 Task: Find connections with filter location Roeselare with filter topic #Jobpostingwith filter profile language Spanish with filter current company Kohler Co. with filter school SRM University (Sri Ramaswamy Memorial University) with filter industry Desktop Computing Software Products with filter service category AnimationArchitecture with filter keywords title Esthetician
Action: Mouse moved to (656, 131)
Screenshot: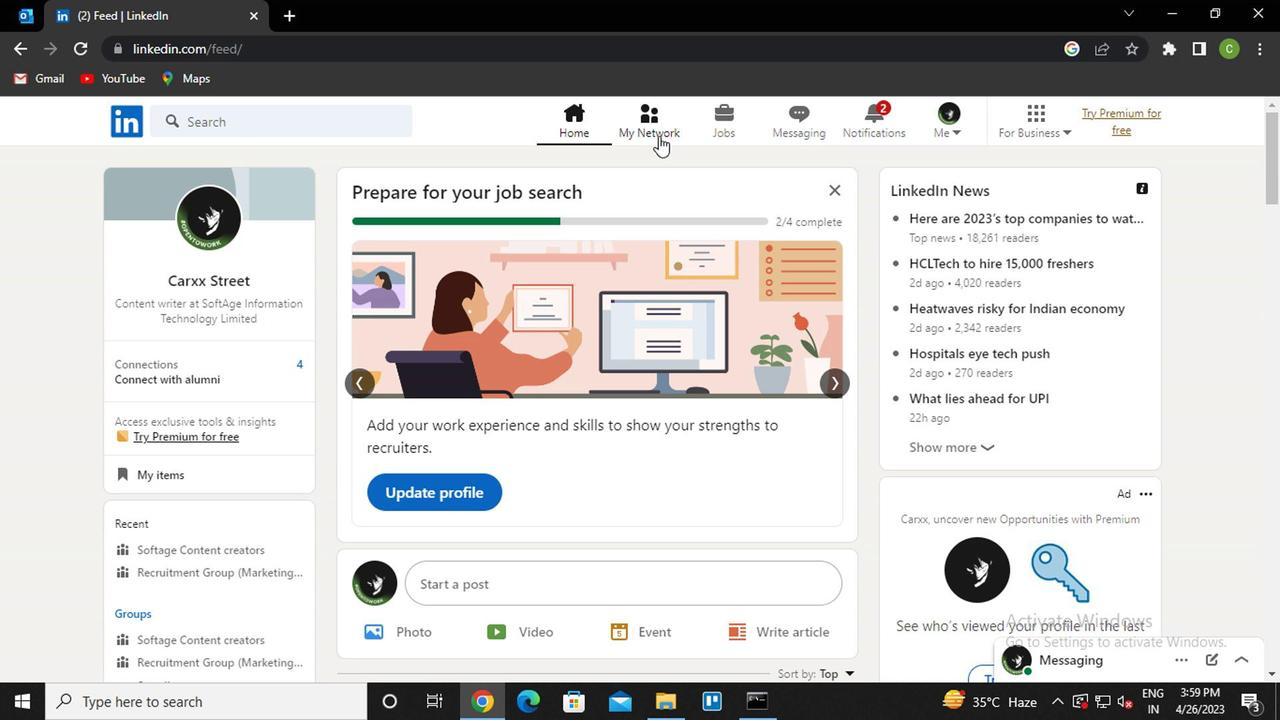 
Action: Mouse pressed left at (656, 131)
Screenshot: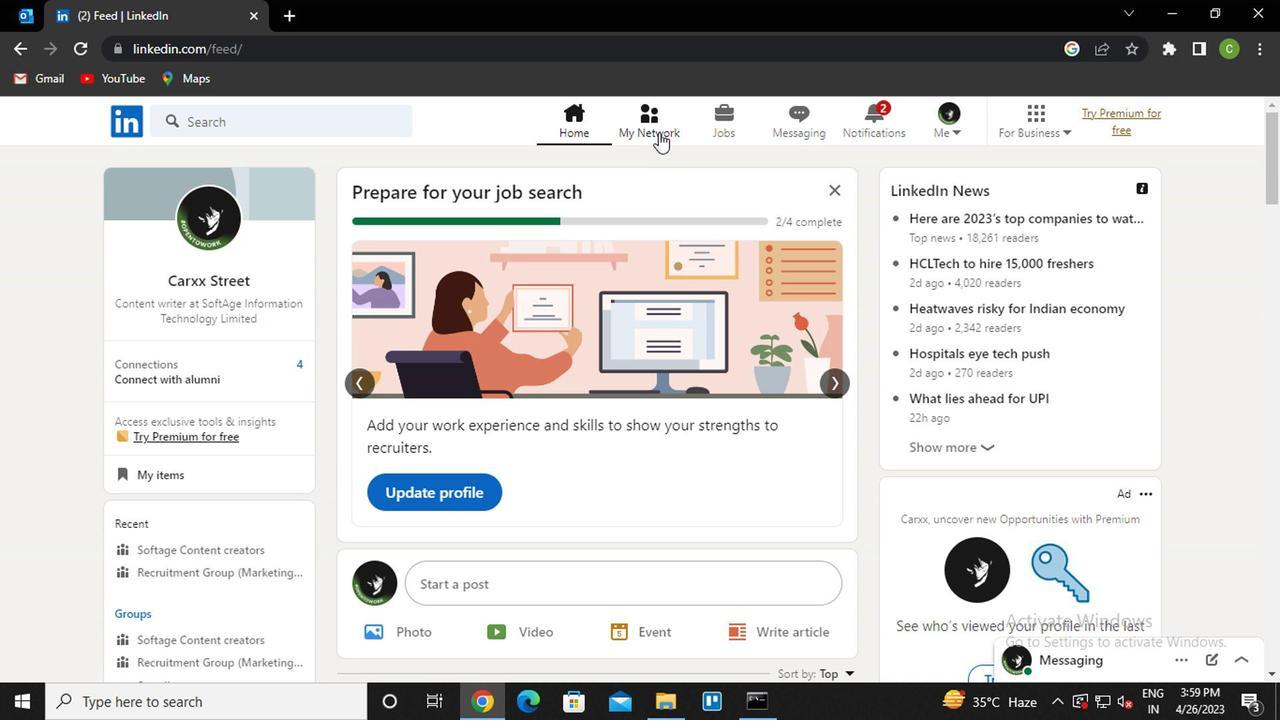 
Action: Mouse moved to (273, 226)
Screenshot: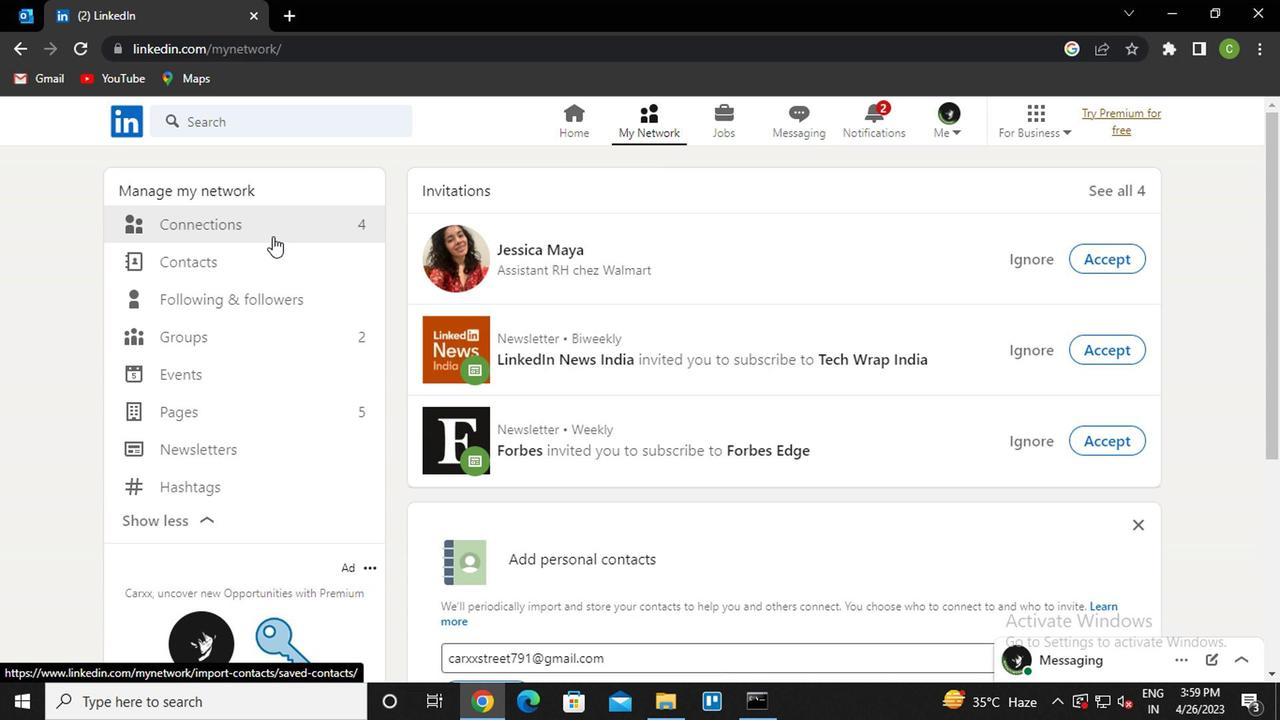 
Action: Mouse pressed left at (273, 226)
Screenshot: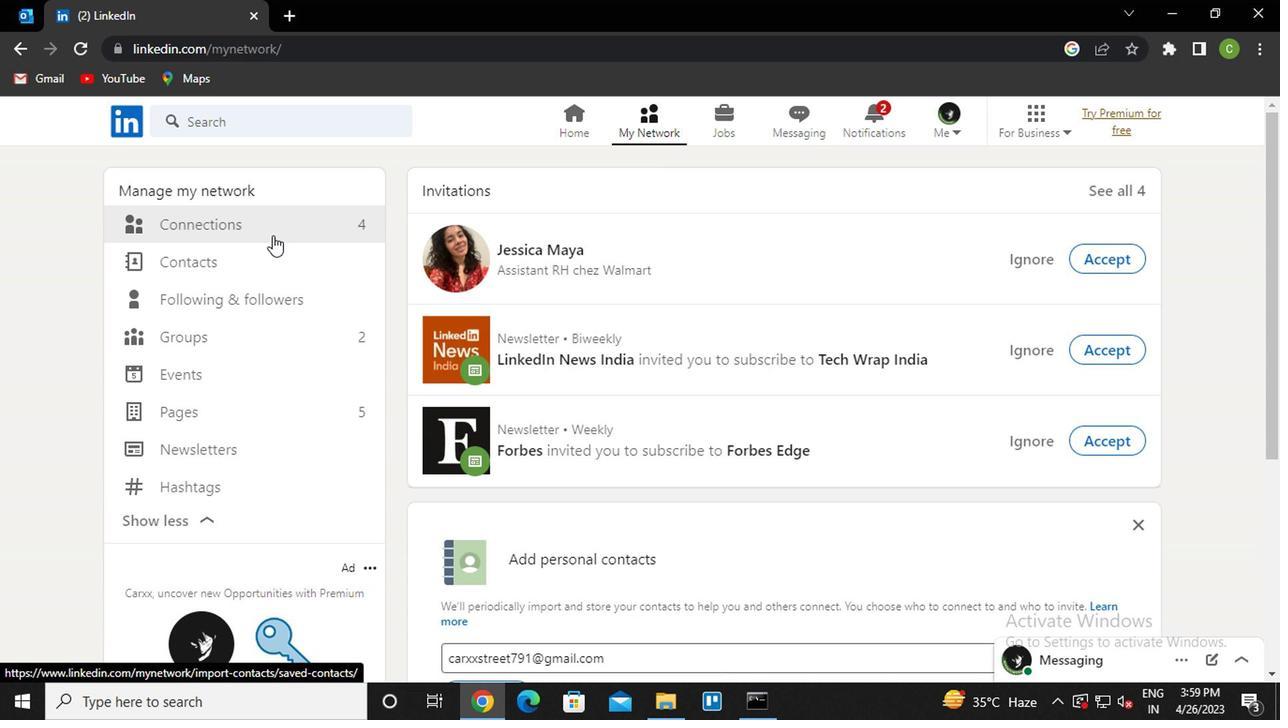 
Action: Mouse moved to (784, 227)
Screenshot: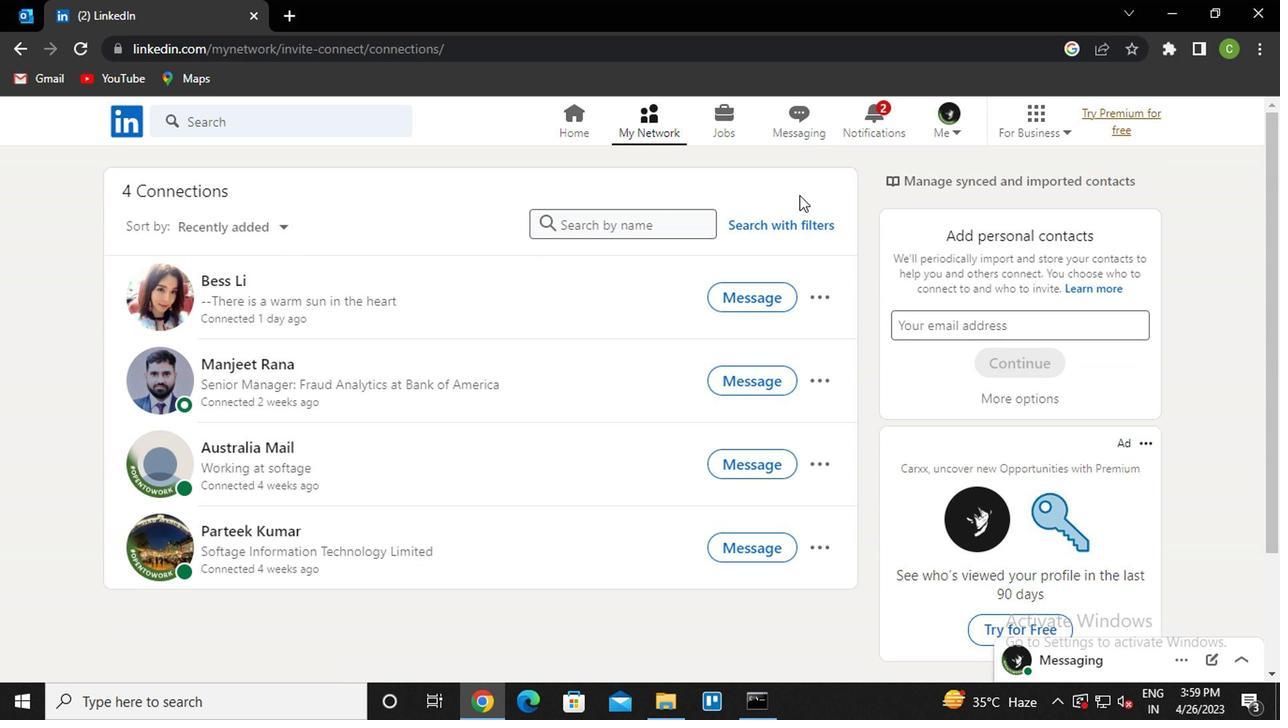 
Action: Mouse pressed left at (784, 227)
Screenshot: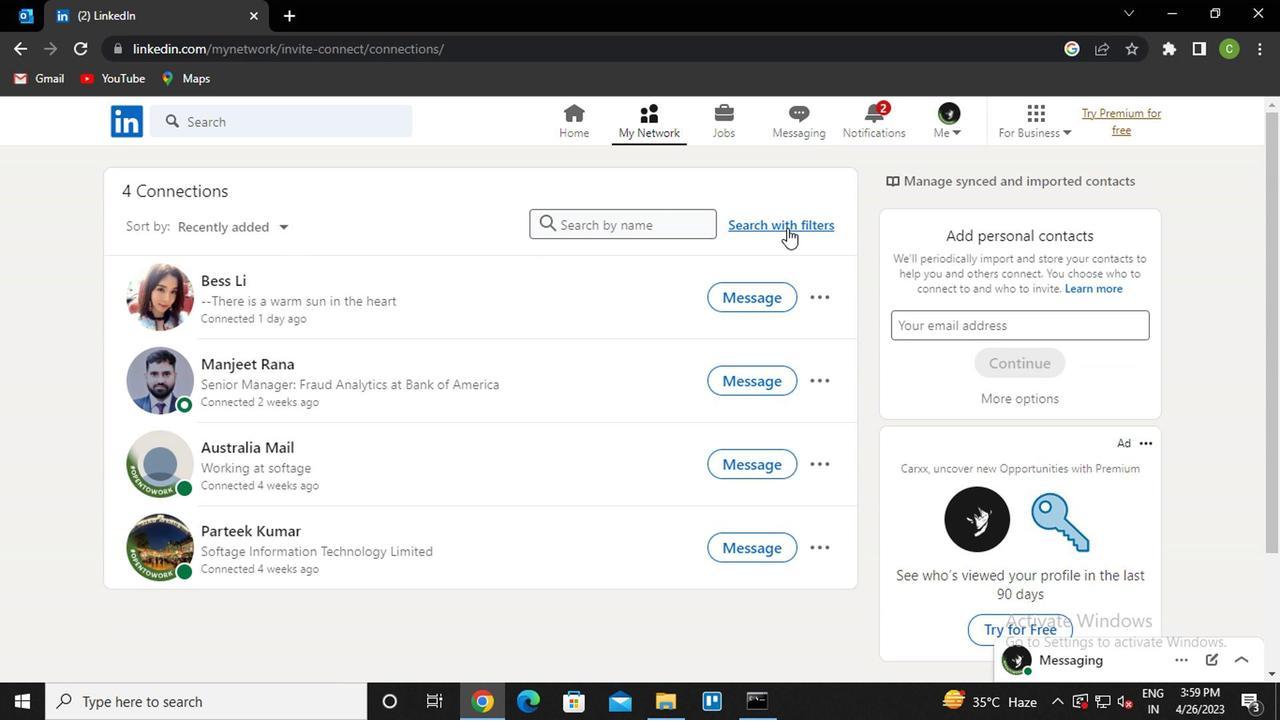
Action: Mouse moved to (628, 174)
Screenshot: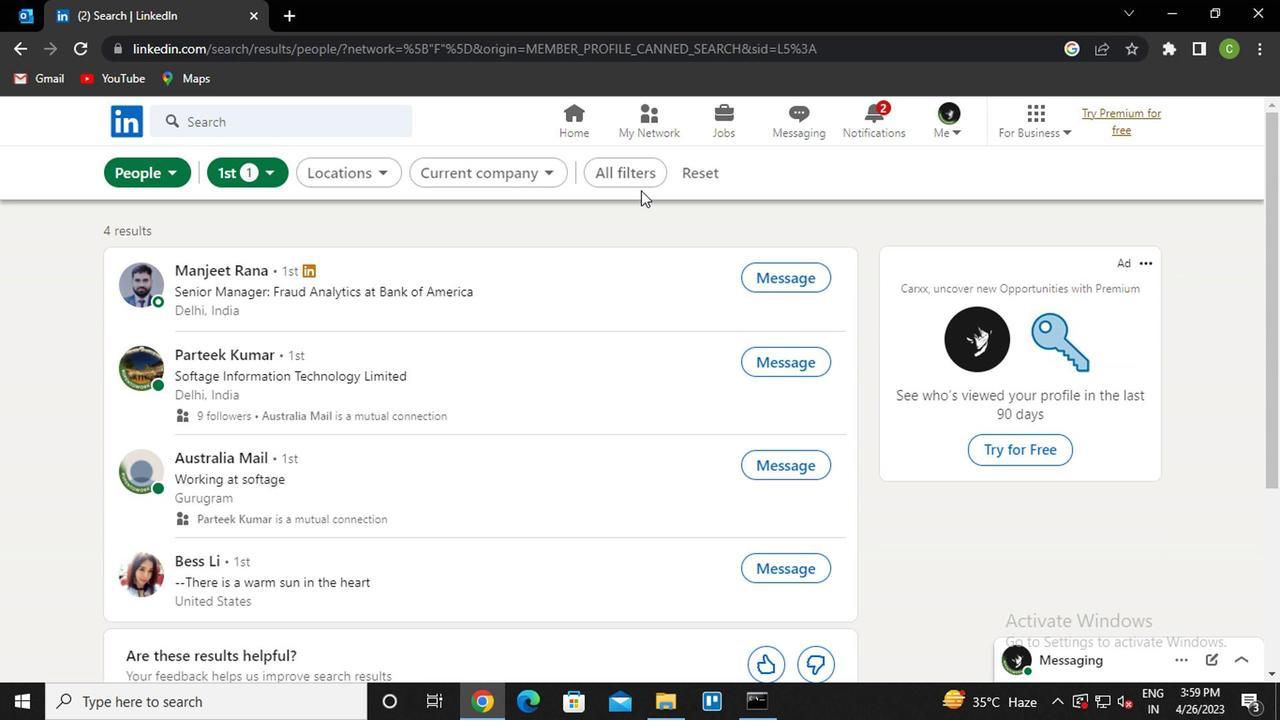 
Action: Mouse pressed left at (628, 174)
Screenshot: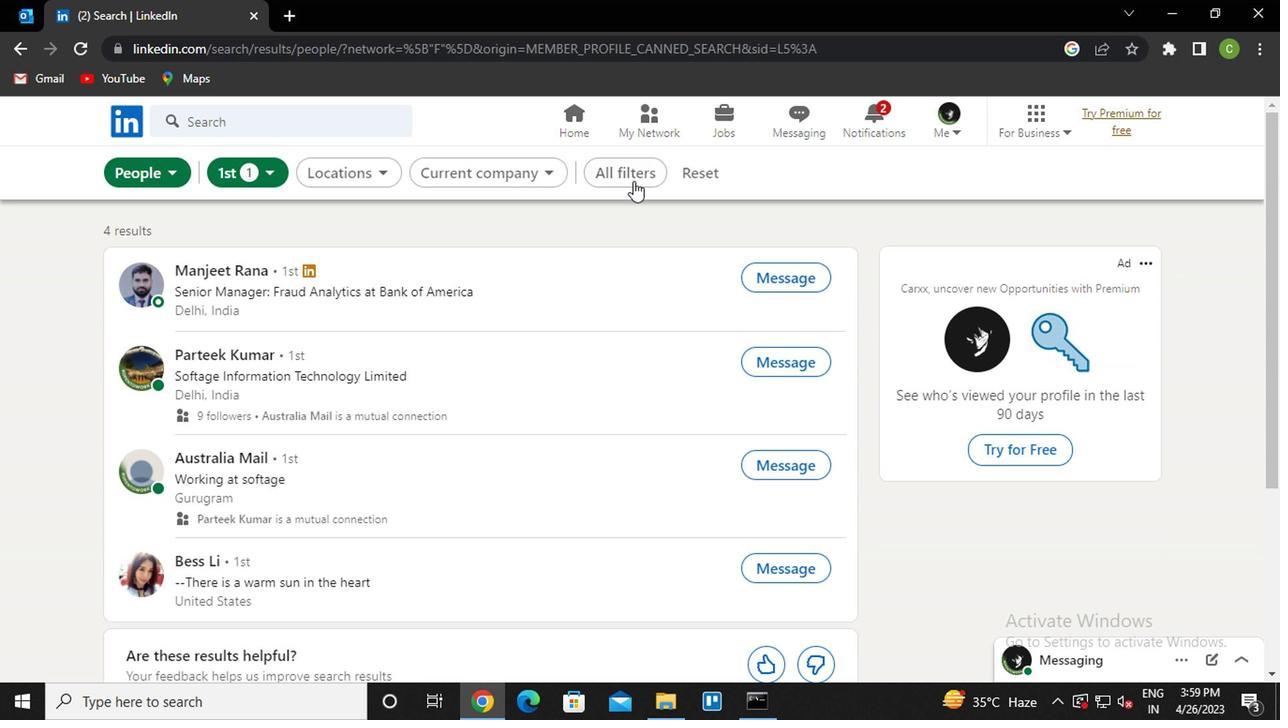 
Action: Mouse moved to (962, 428)
Screenshot: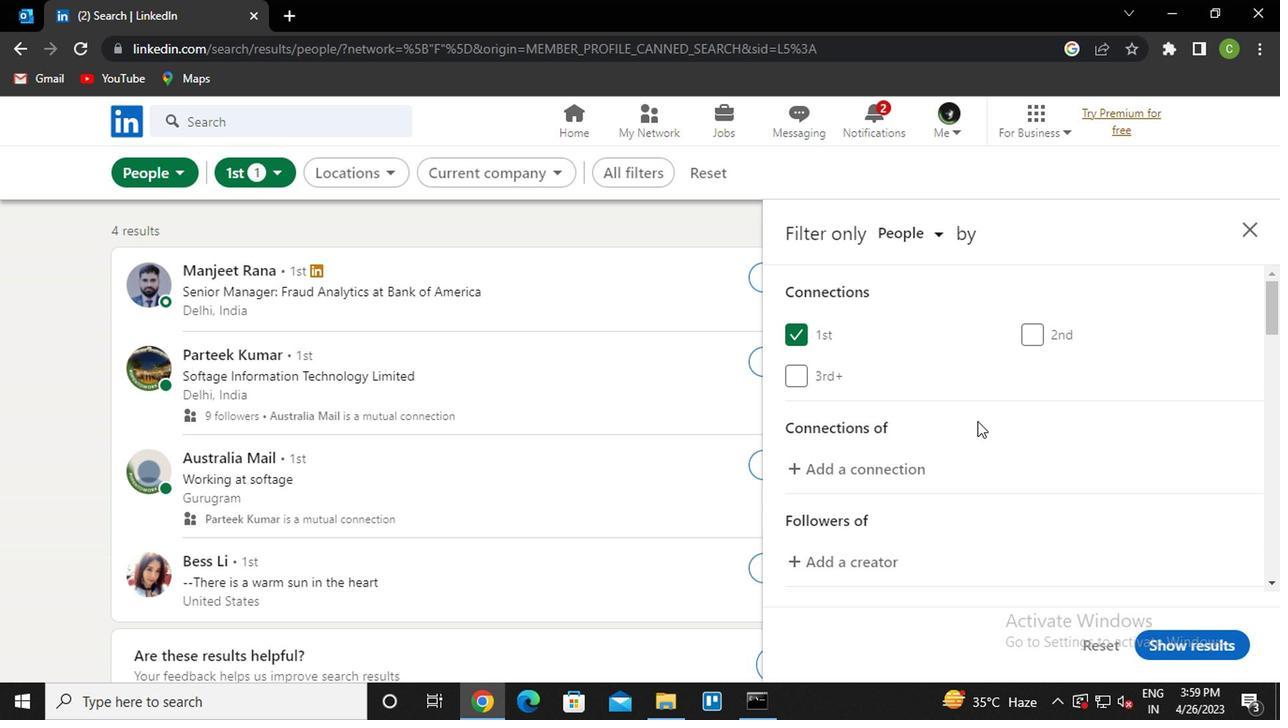 
Action: Mouse scrolled (962, 428) with delta (0, 0)
Screenshot: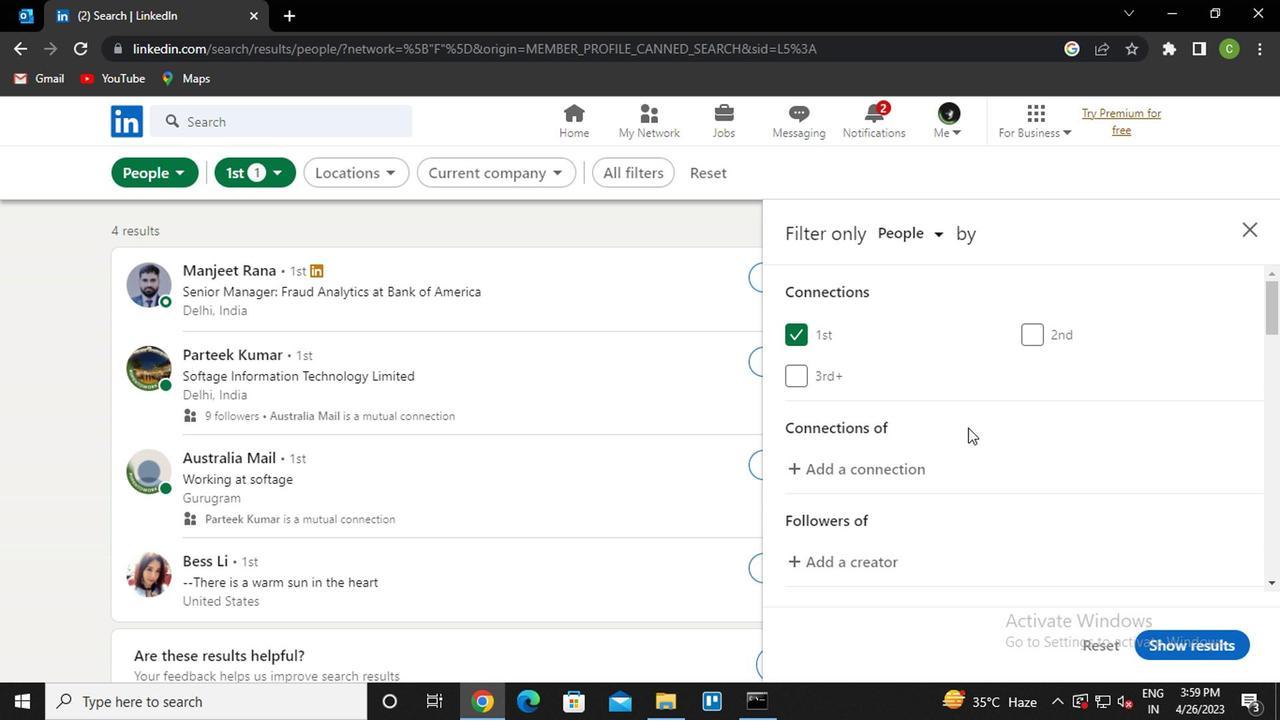 
Action: Mouse scrolled (962, 428) with delta (0, 0)
Screenshot: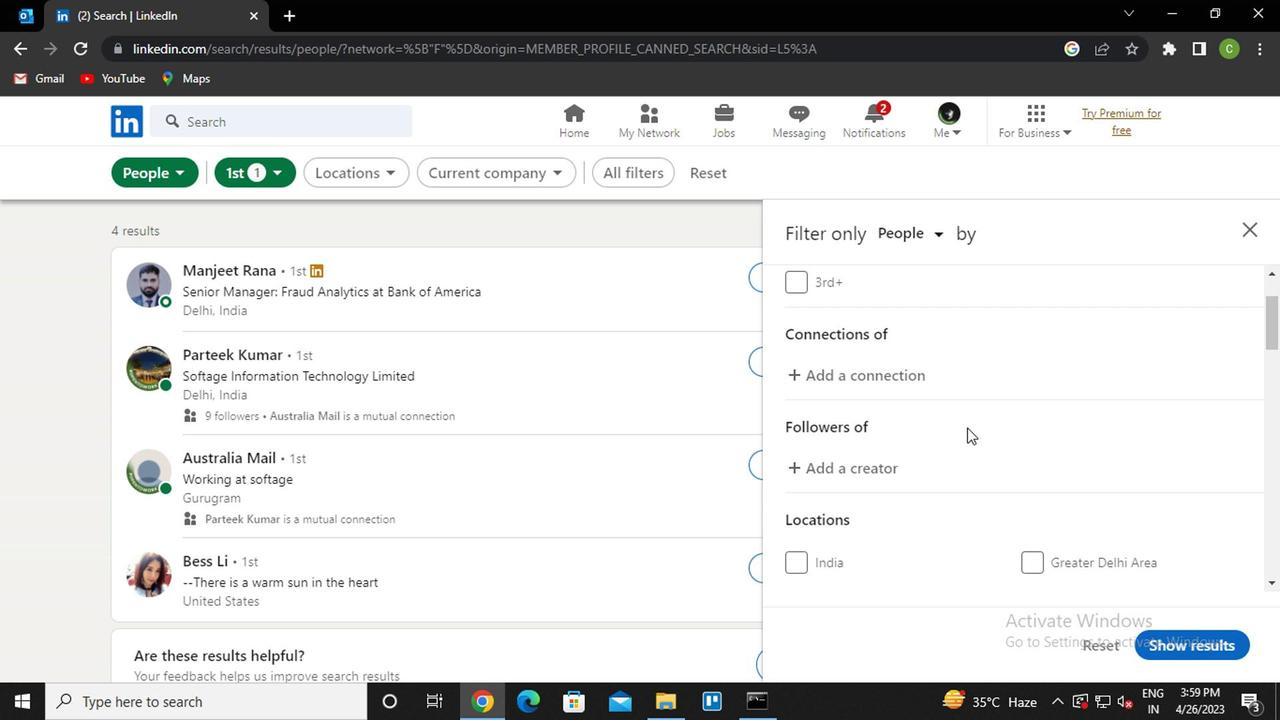 
Action: Mouse moved to (958, 446)
Screenshot: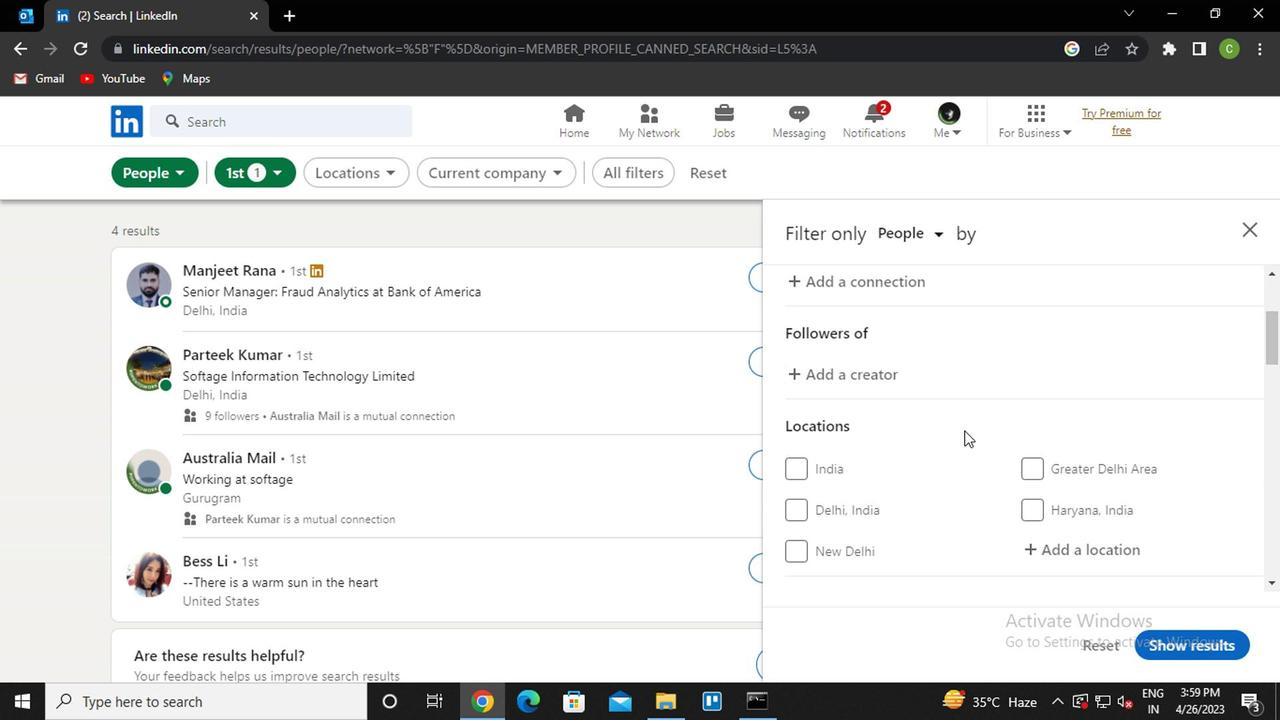 
Action: Mouse scrolled (958, 446) with delta (0, 0)
Screenshot: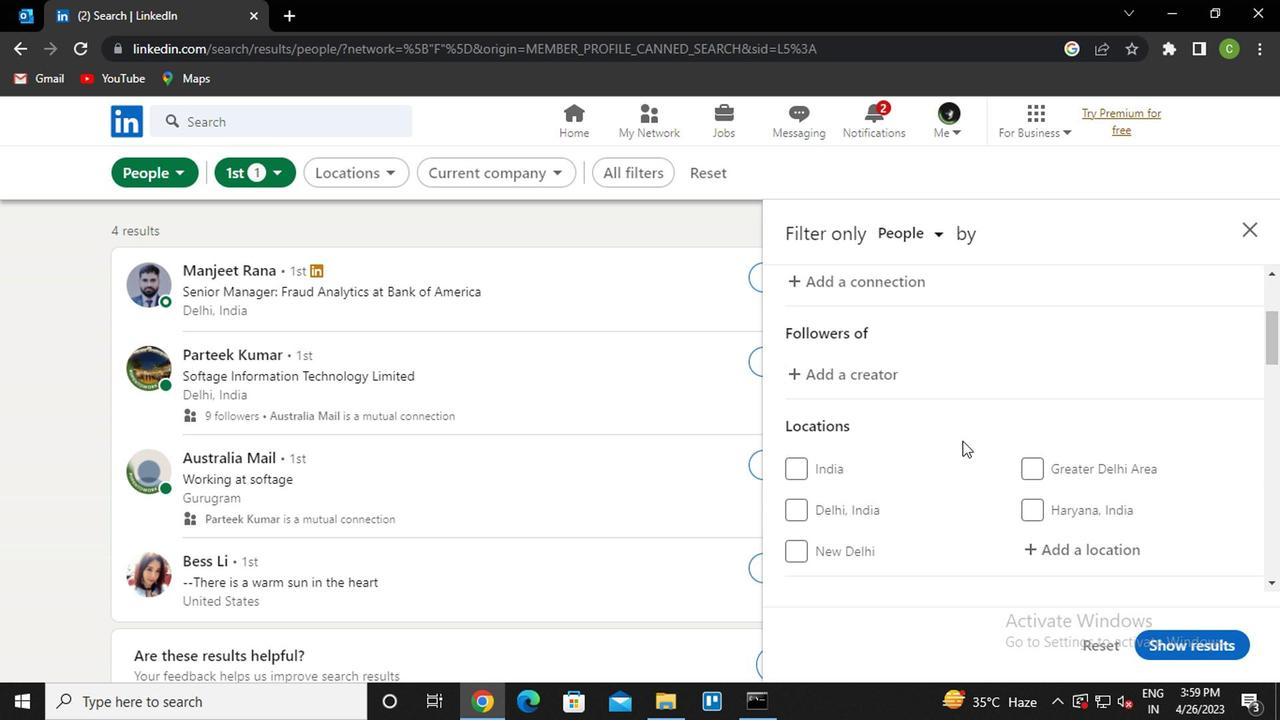 
Action: Mouse moved to (1049, 460)
Screenshot: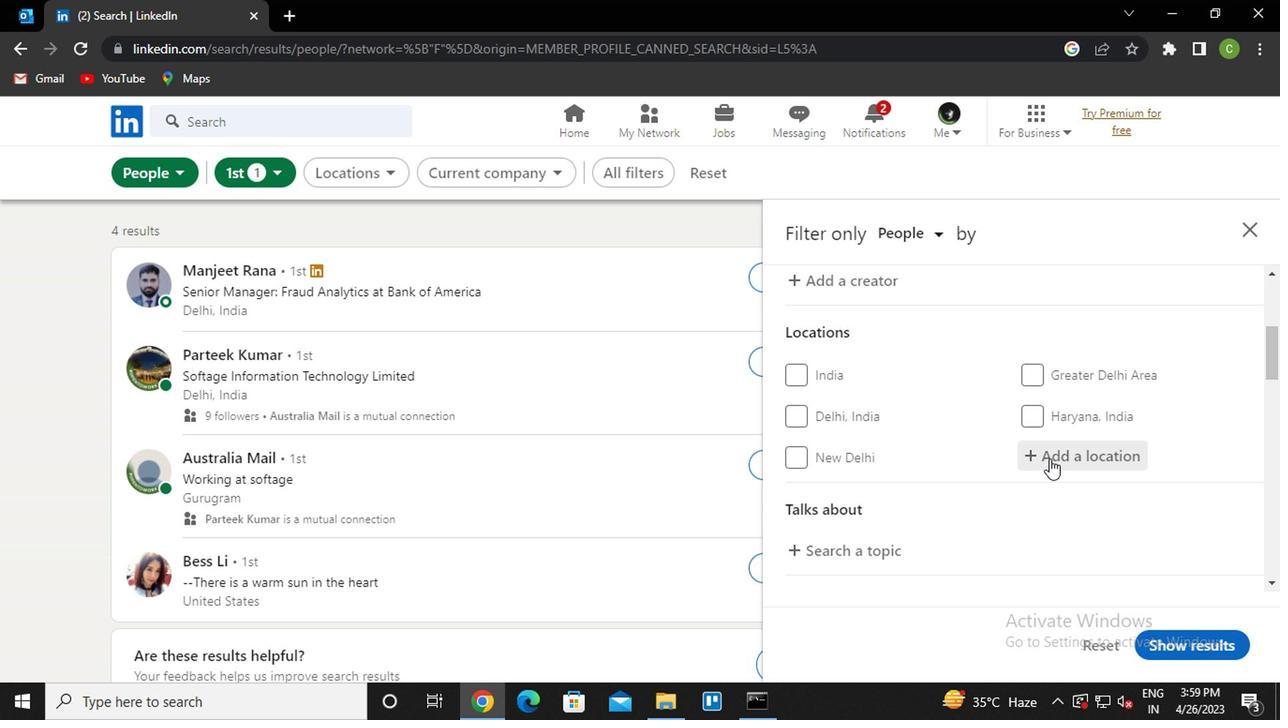 
Action: Mouse pressed left at (1049, 460)
Screenshot: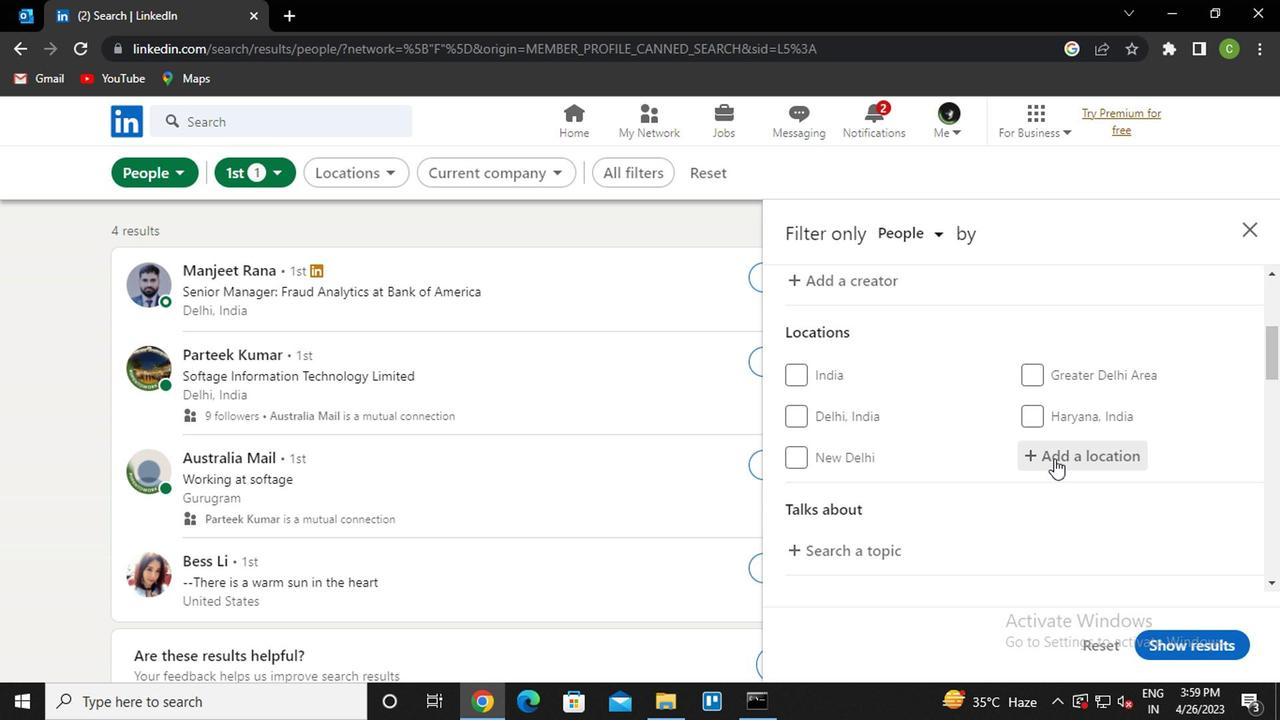 
Action: Key pressed <Key.caps_lock><Key.caps_lock>r<Key.caps_lock>oese<Key.down><Key.enter>
Screenshot: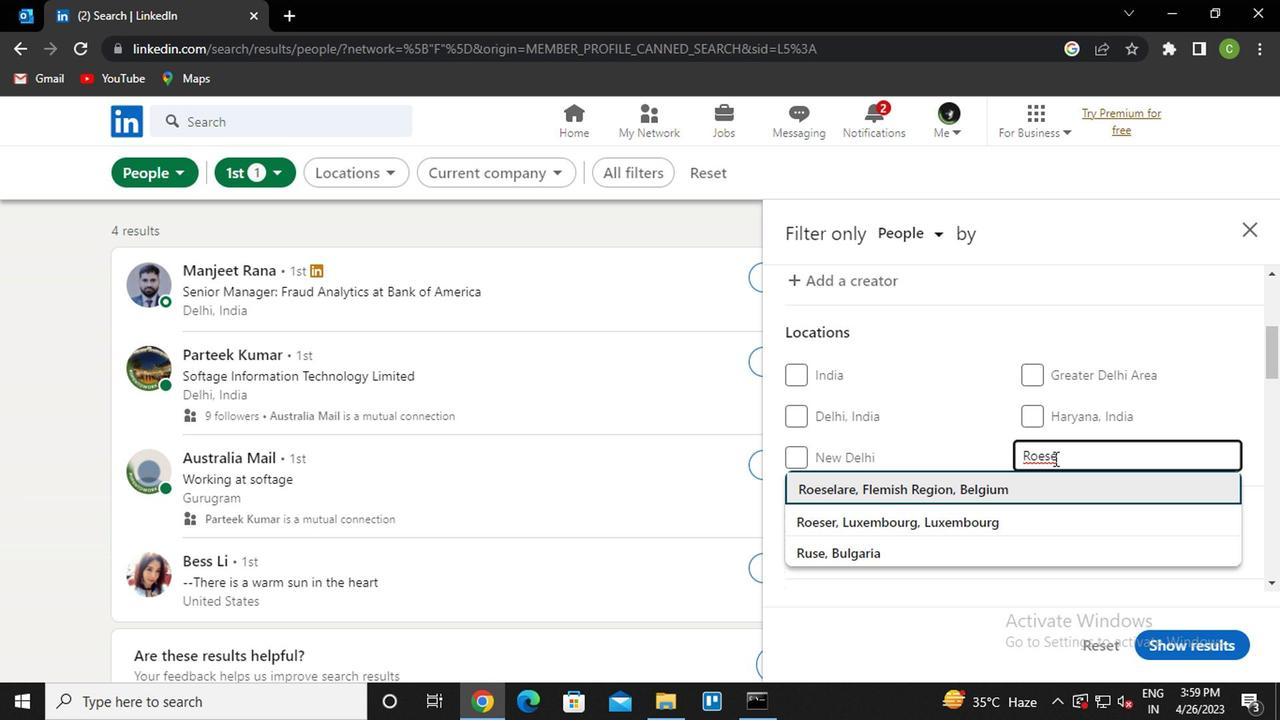 
Action: Mouse moved to (1034, 469)
Screenshot: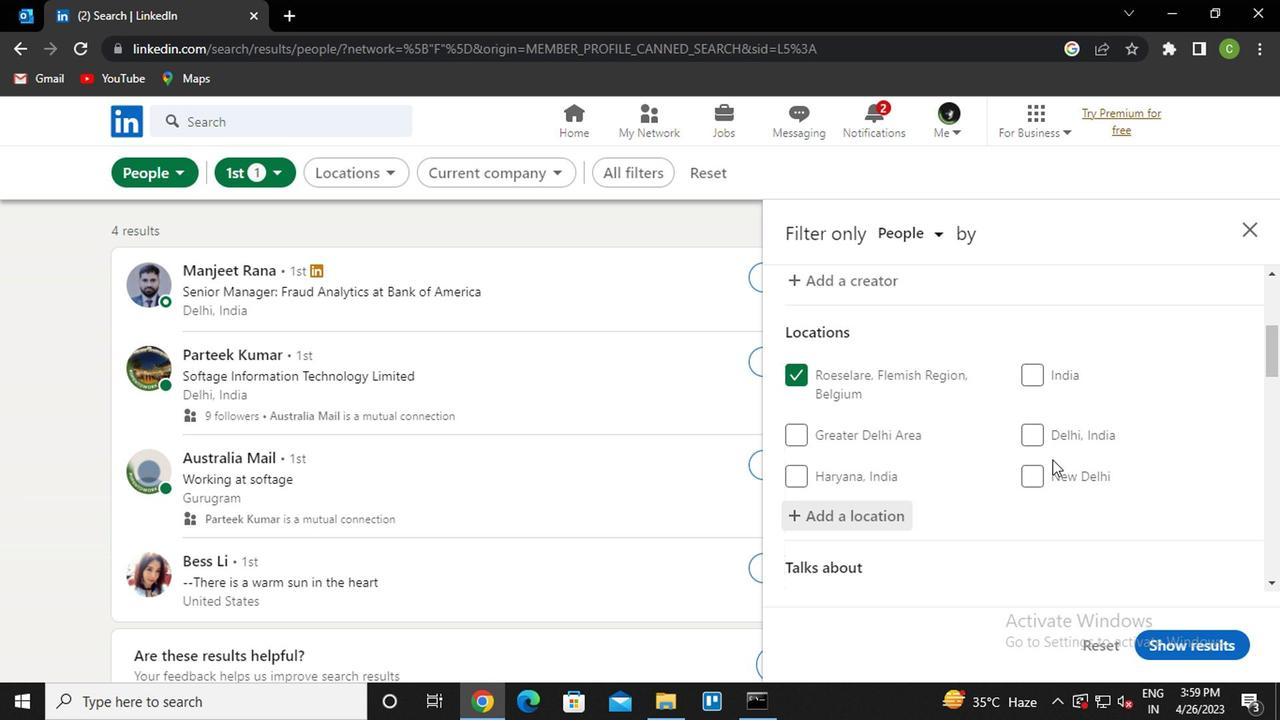 
Action: Mouse scrolled (1034, 468) with delta (0, 0)
Screenshot: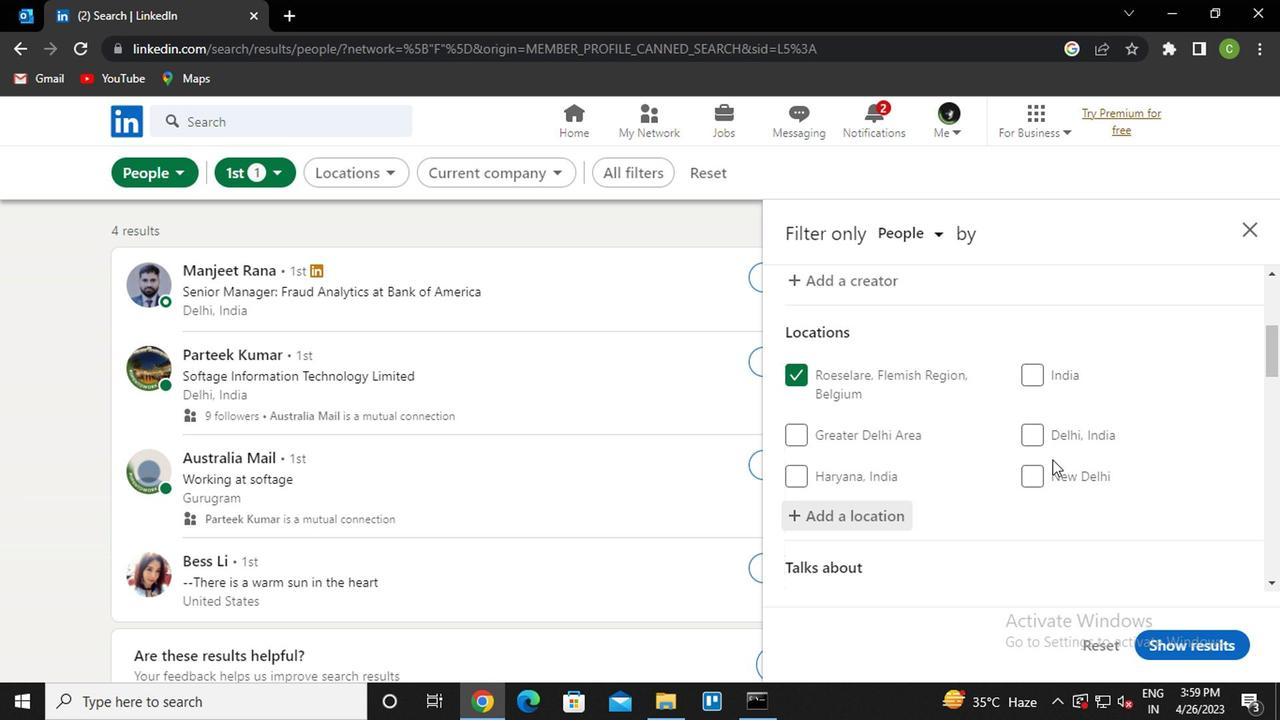 
Action: Mouse scrolled (1034, 468) with delta (0, 0)
Screenshot: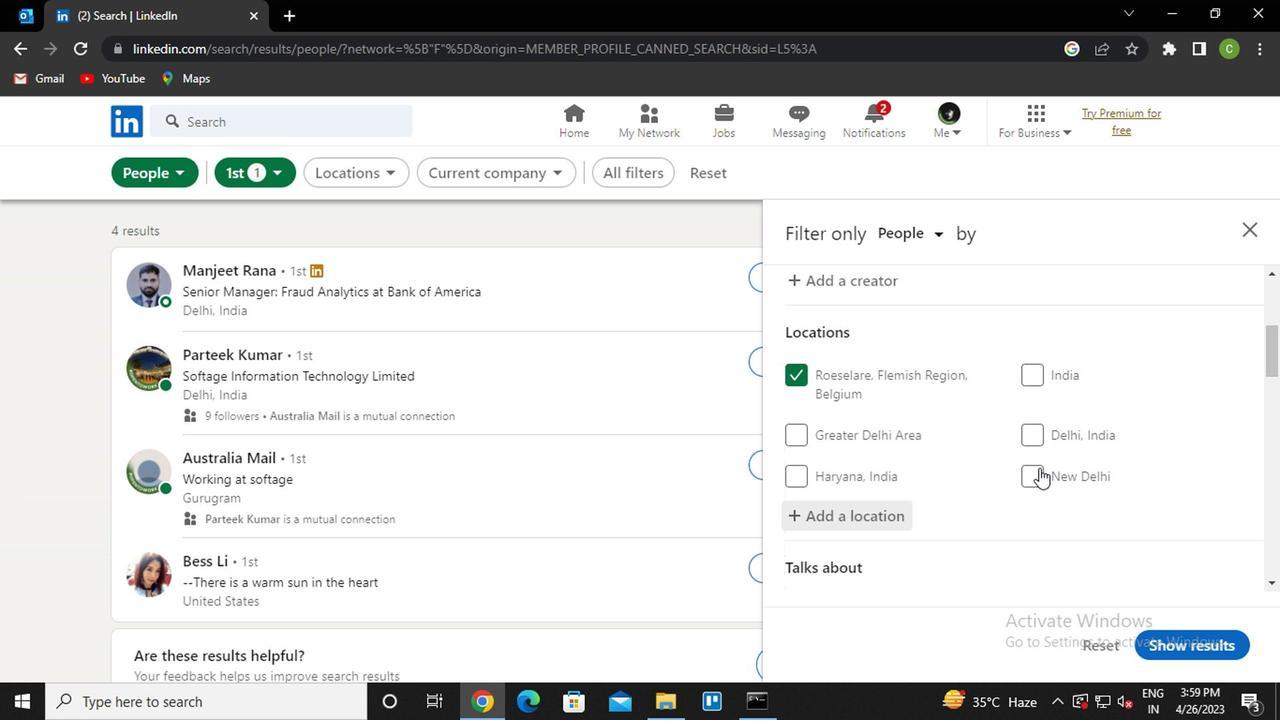 
Action: Mouse moved to (837, 430)
Screenshot: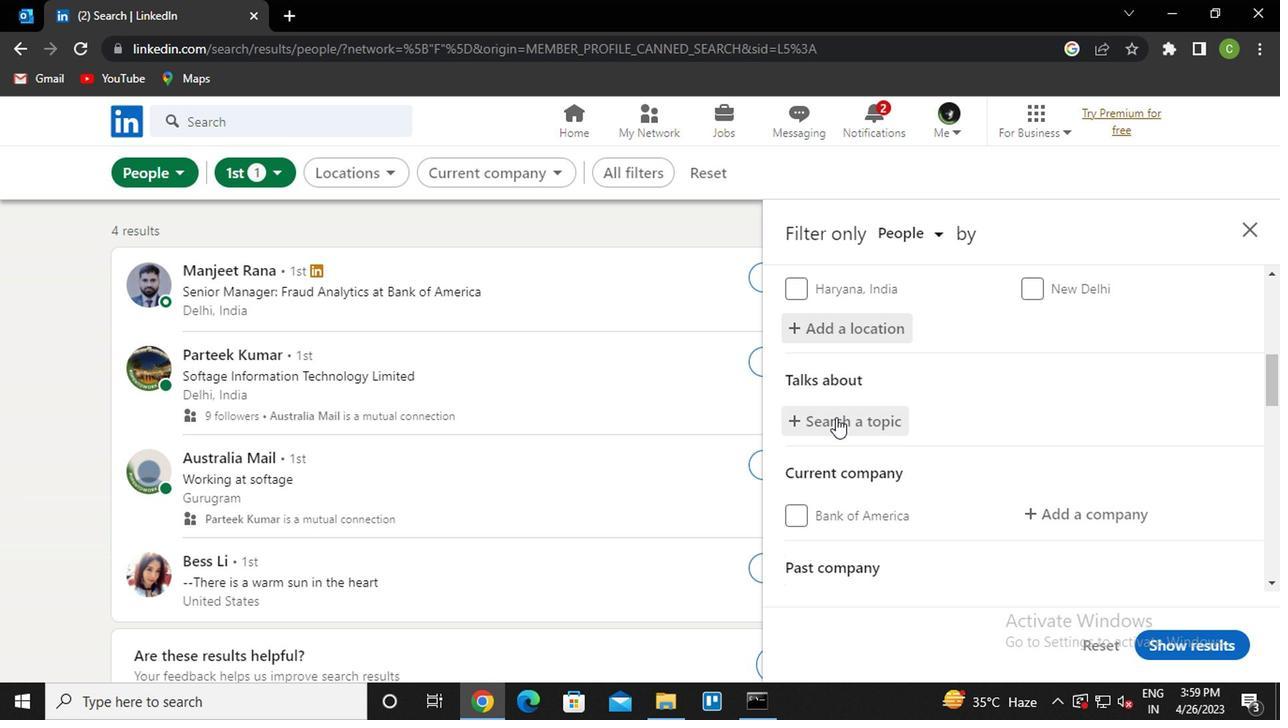 
Action: Mouse pressed left at (837, 430)
Screenshot: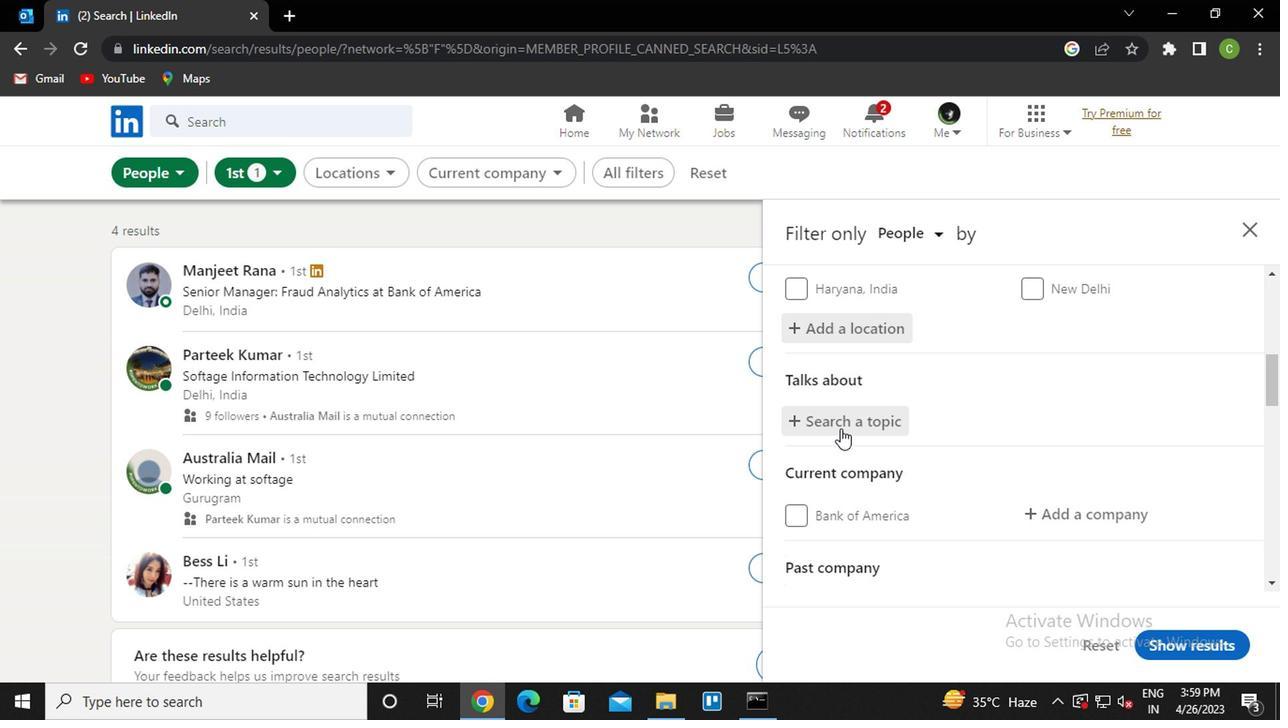 
Action: Key pressed jobposting<Key.down><Key.enter>
Screenshot: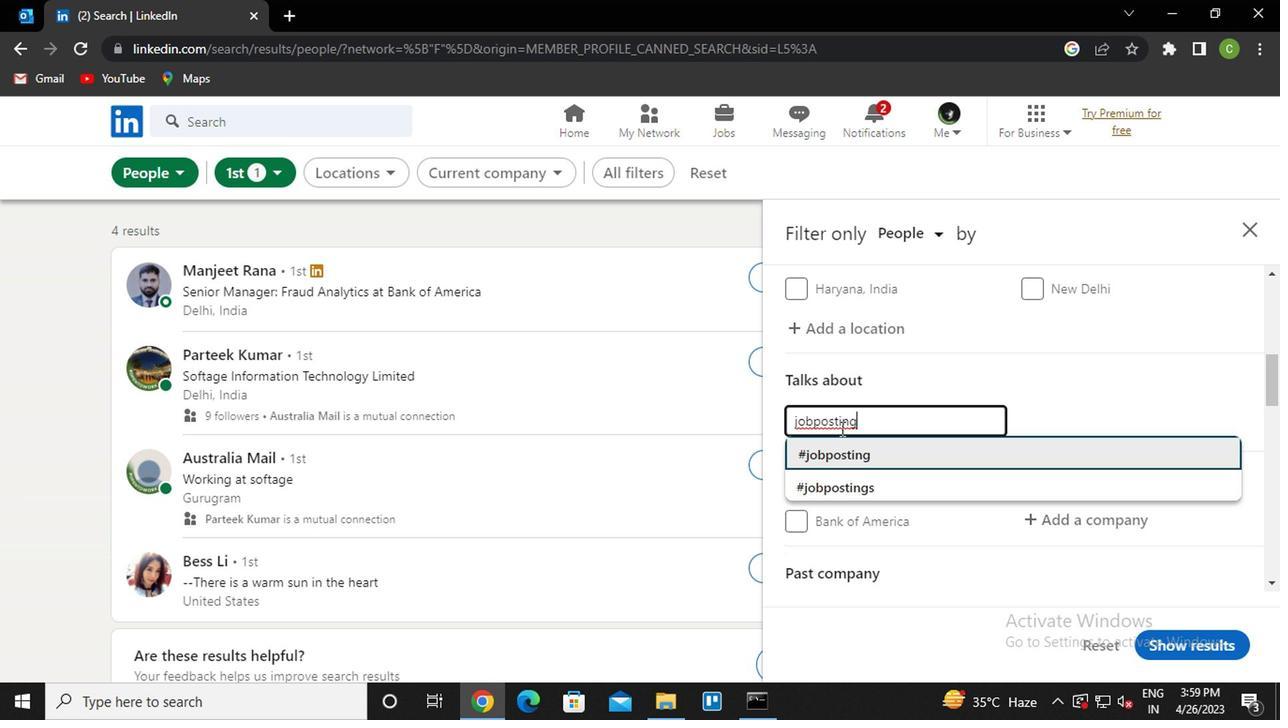 
Action: Mouse moved to (920, 396)
Screenshot: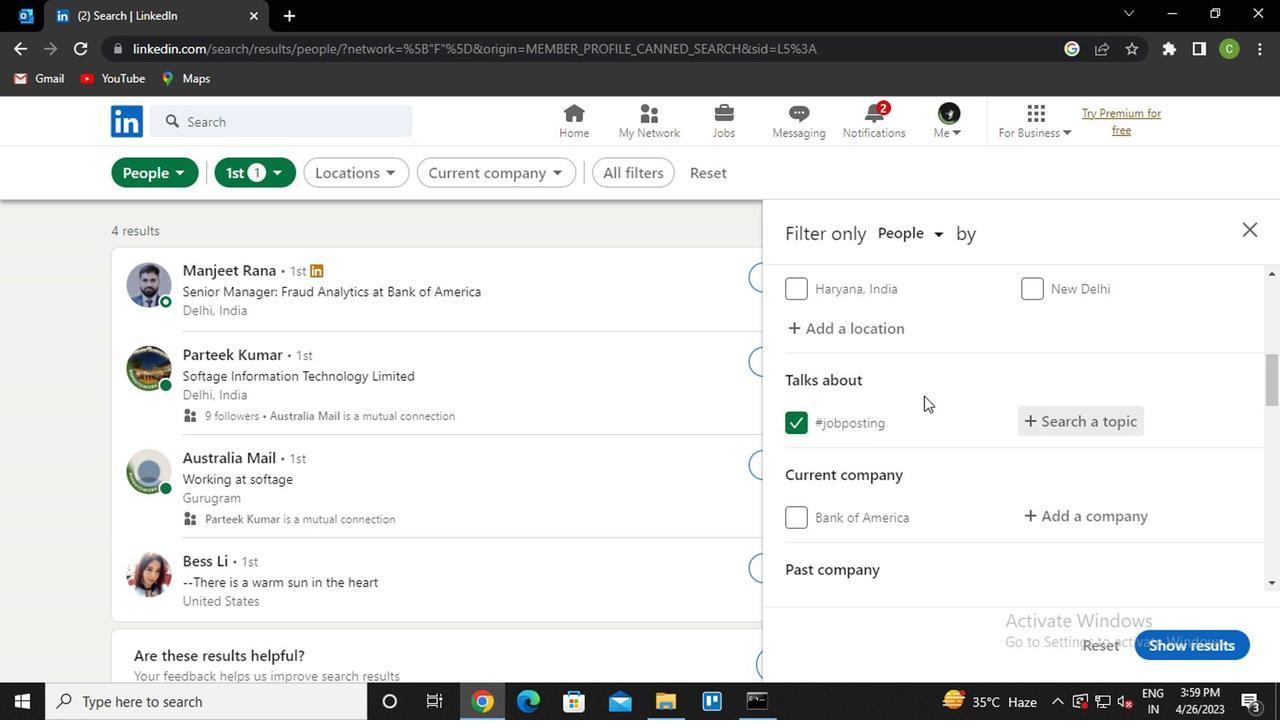 
Action: Mouse scrolled (920, 396) with delta (0, 0)
Screenshot: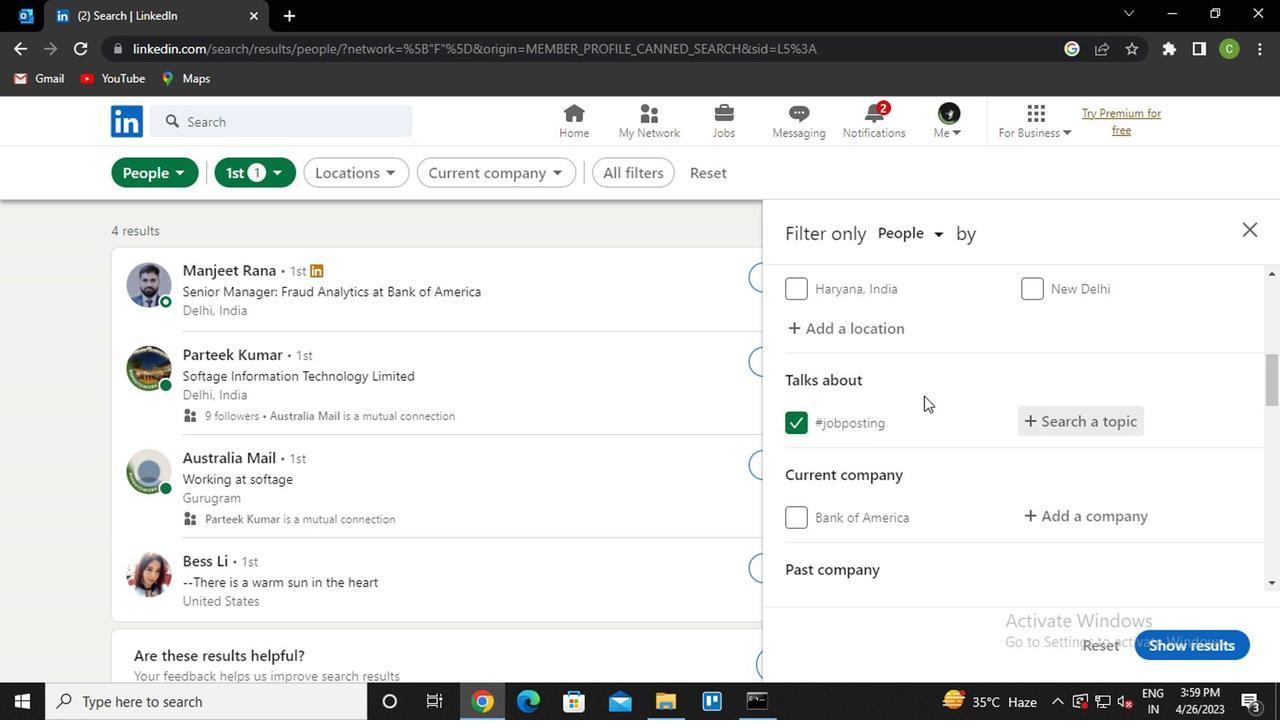
Action: Mouse moved to (1068, 428)
Screenshot: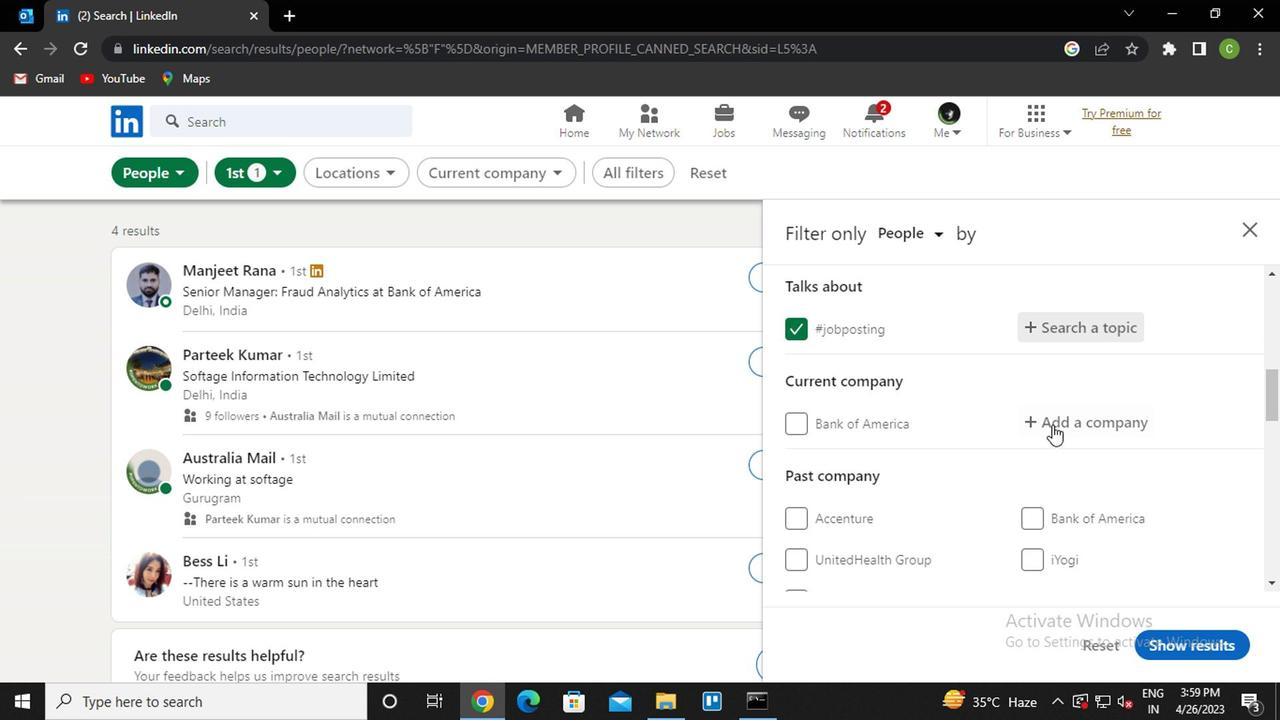 
Action: Mouse pressed left at (1068, 428)
Screenshot: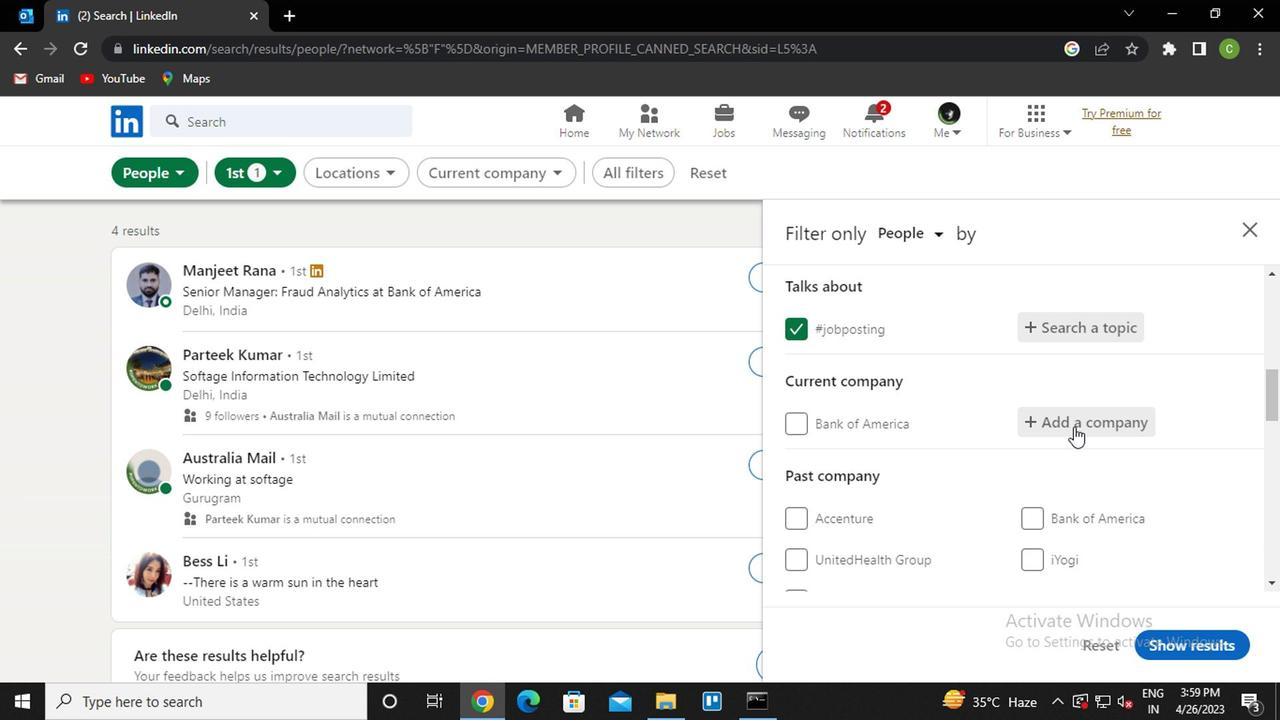
Action: Mouse moved to (988, 506)
Screenshot: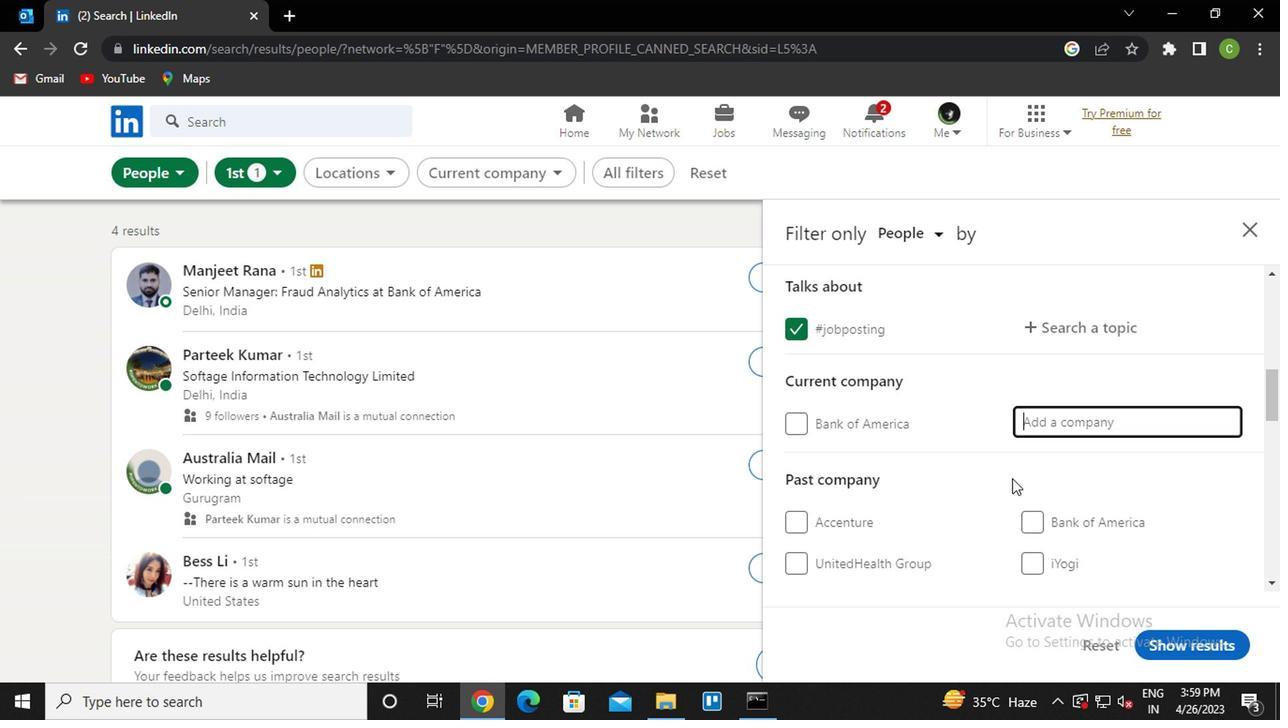 
Action: Key pressed <Key.caps_lock>k<Key.caps_lock>ohler<Key.down><Key.enter>
Screenshot: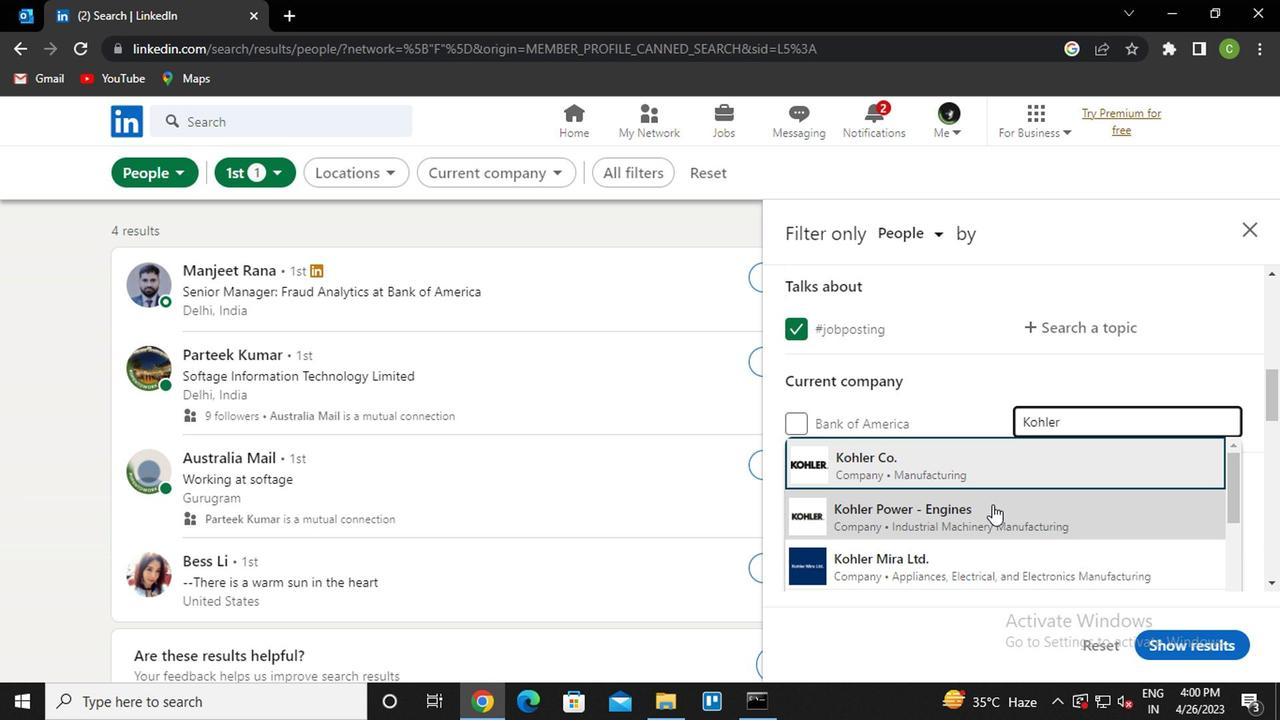 
Action: Mouse moved to (993, 487)
Screenshot: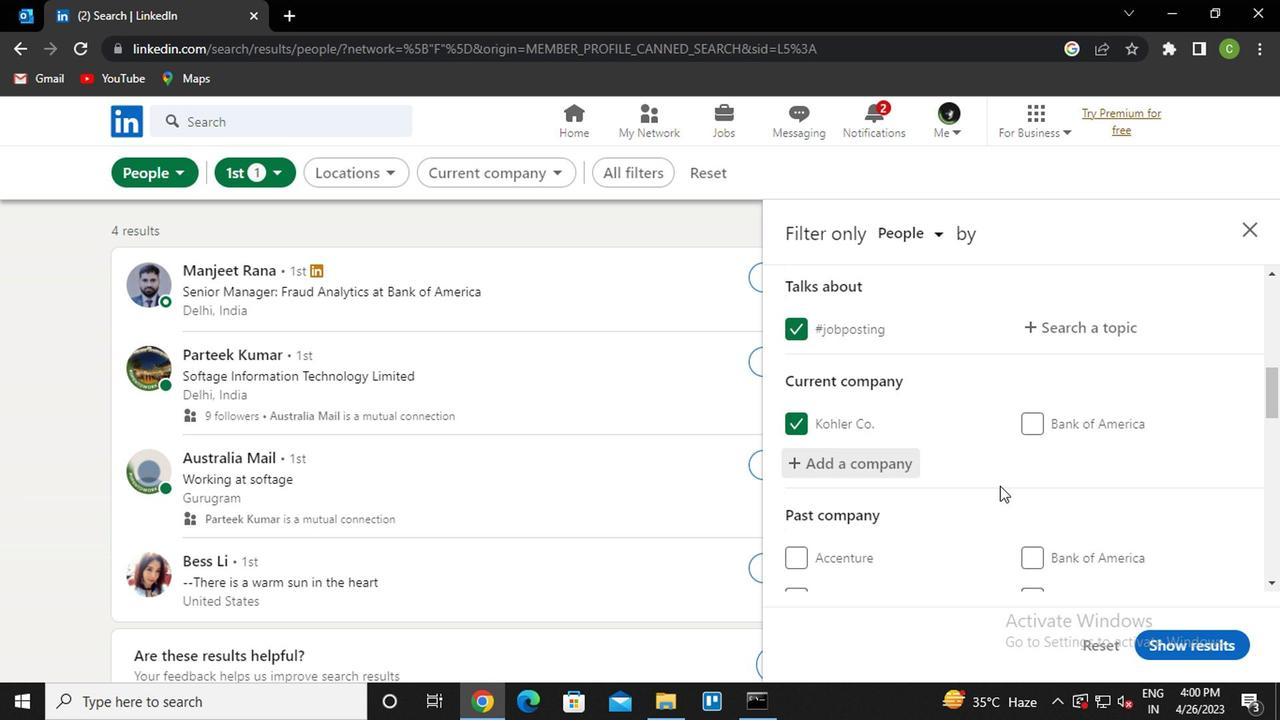 
Action: Mouse scrolled (993, 486) with delta (0, 0)
Screenshot: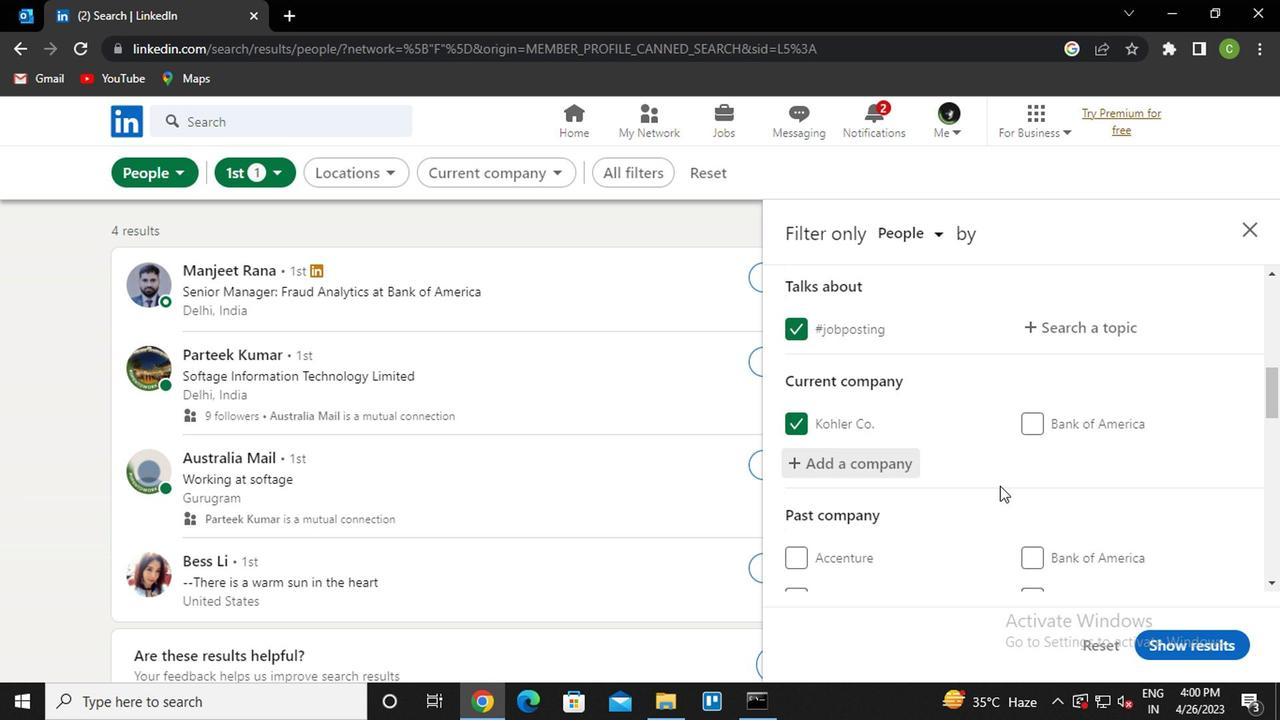 
Action: Mouse moved to (986, 491)
Screenshot: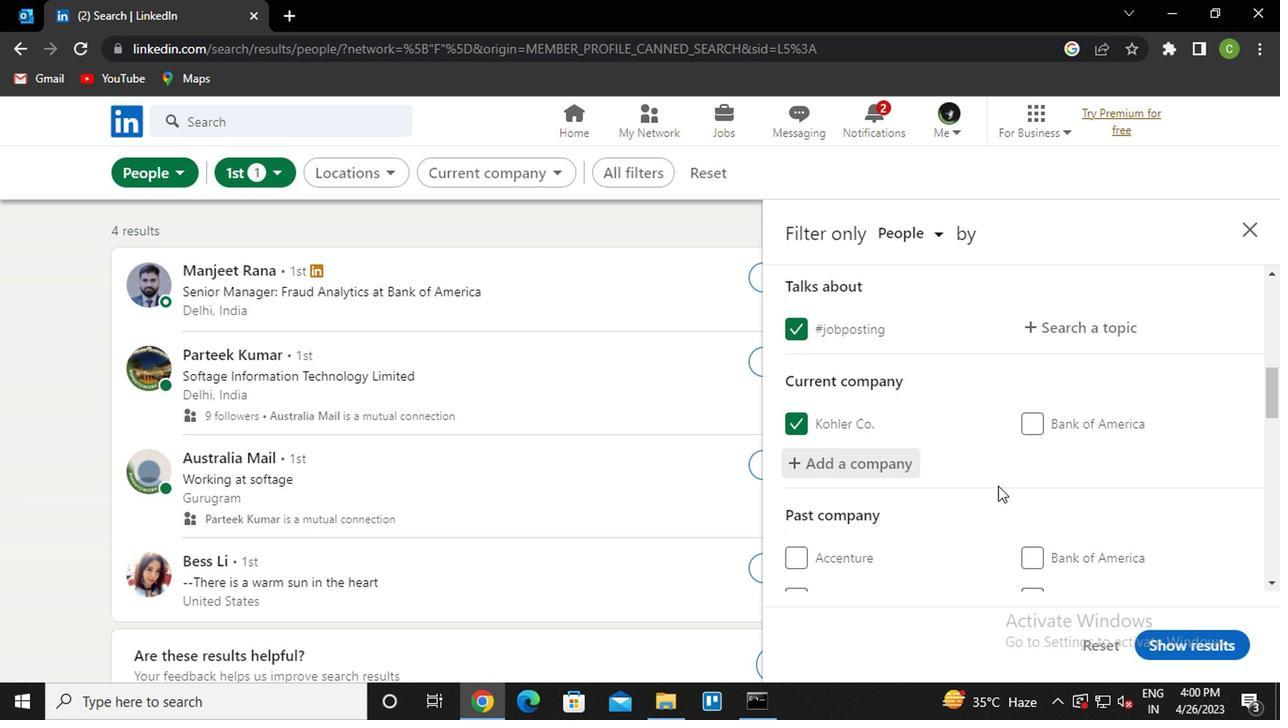 
Action: Mouse scrolled (986, 490) with delta (0, -1)
Screenshot: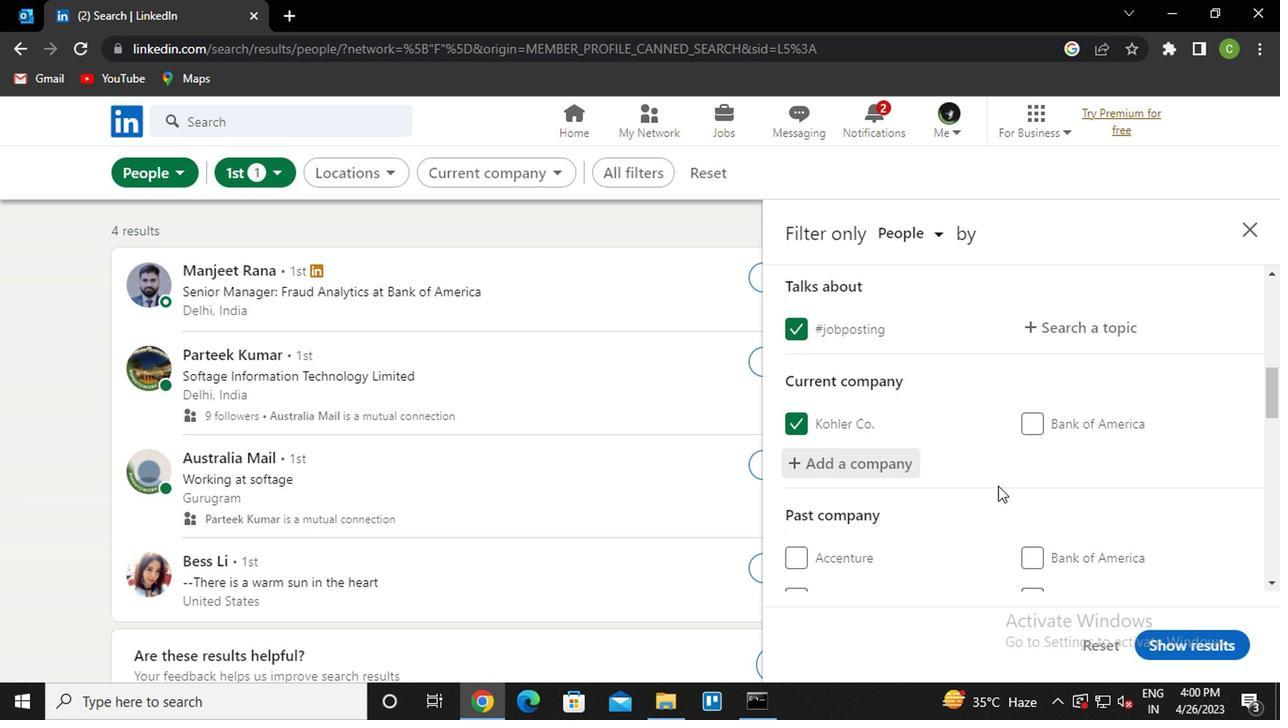 
Action: Mouse moved to (974, 500)
Screenshot: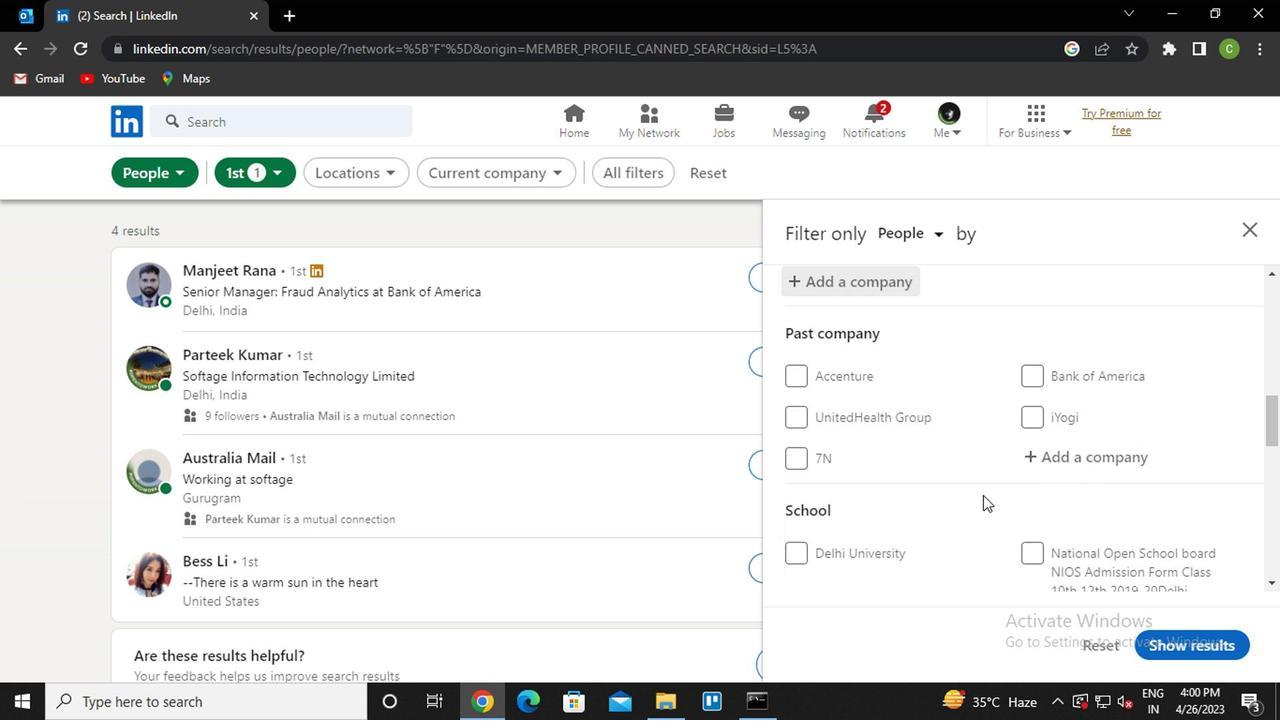 
Action: Mouse scrolled (974, 498) with delta (0, -1)
Screenshot: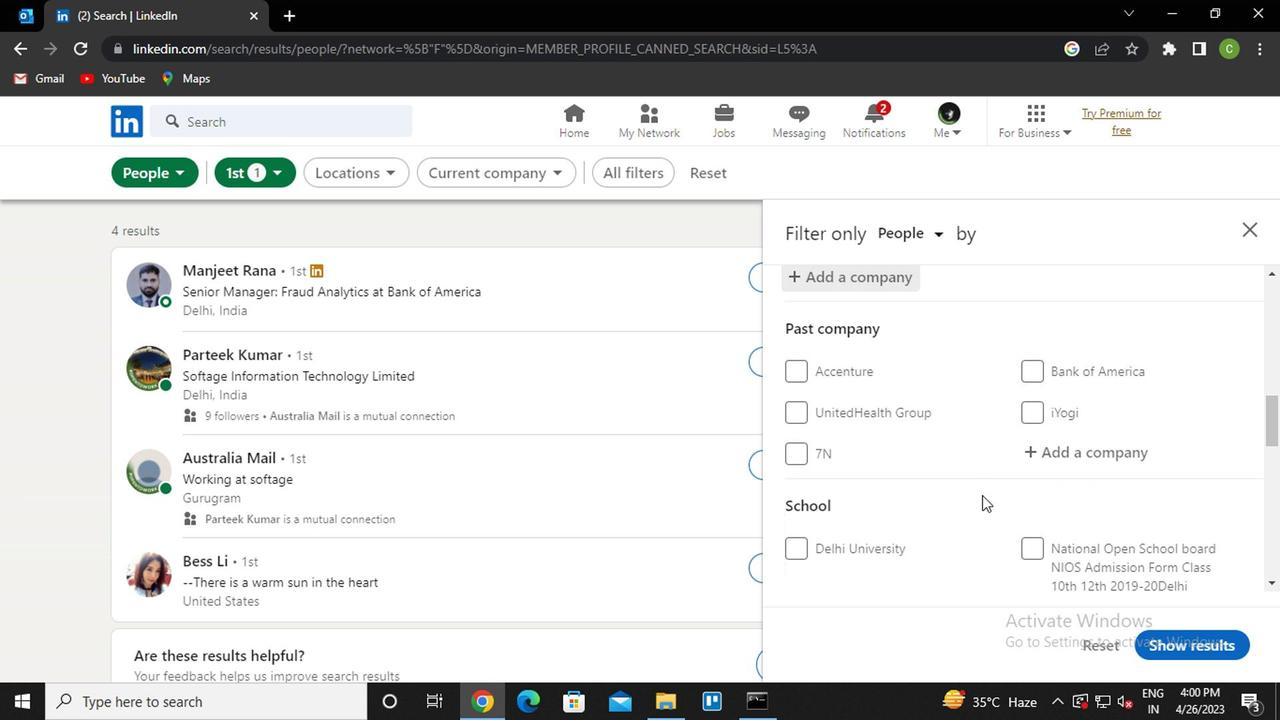 
Action: Mouse moved to (964, 500)
Screenshot: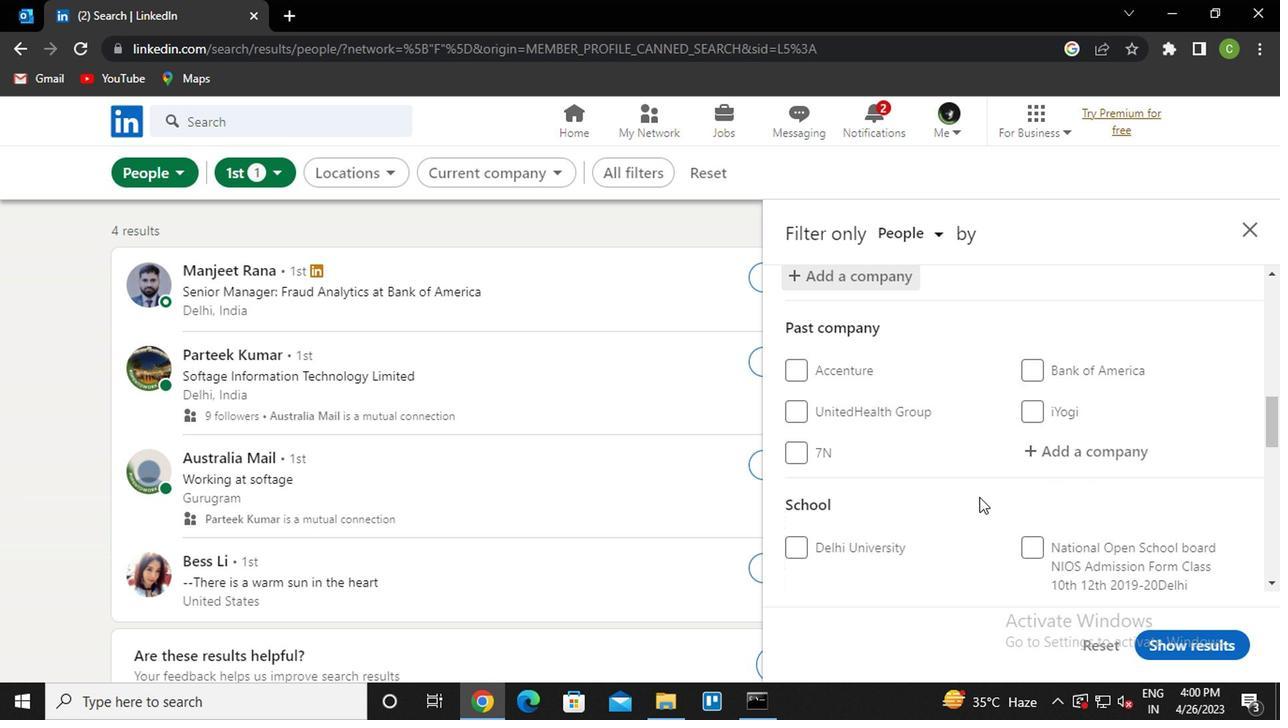 
Action: Mouse scrolled (964, 498) with delta (0, -1)
Screenshot: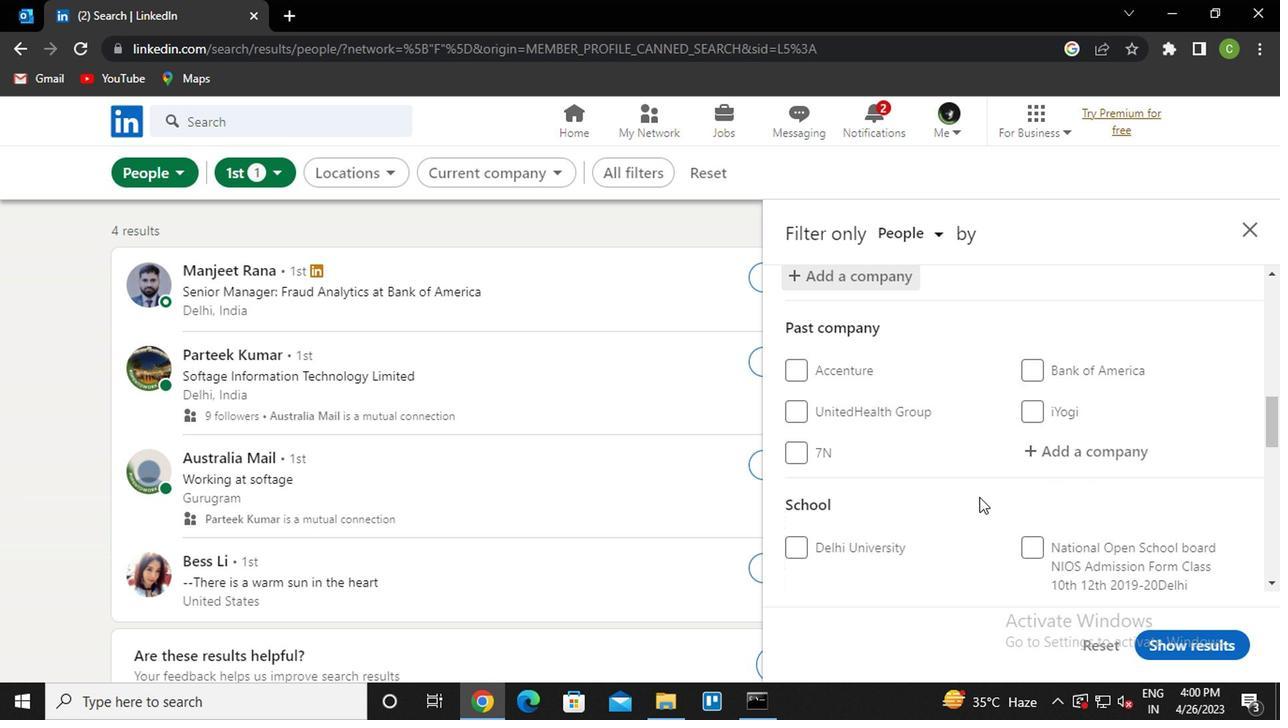 
Action: Mouse moved to (884, 467)
Screenshot: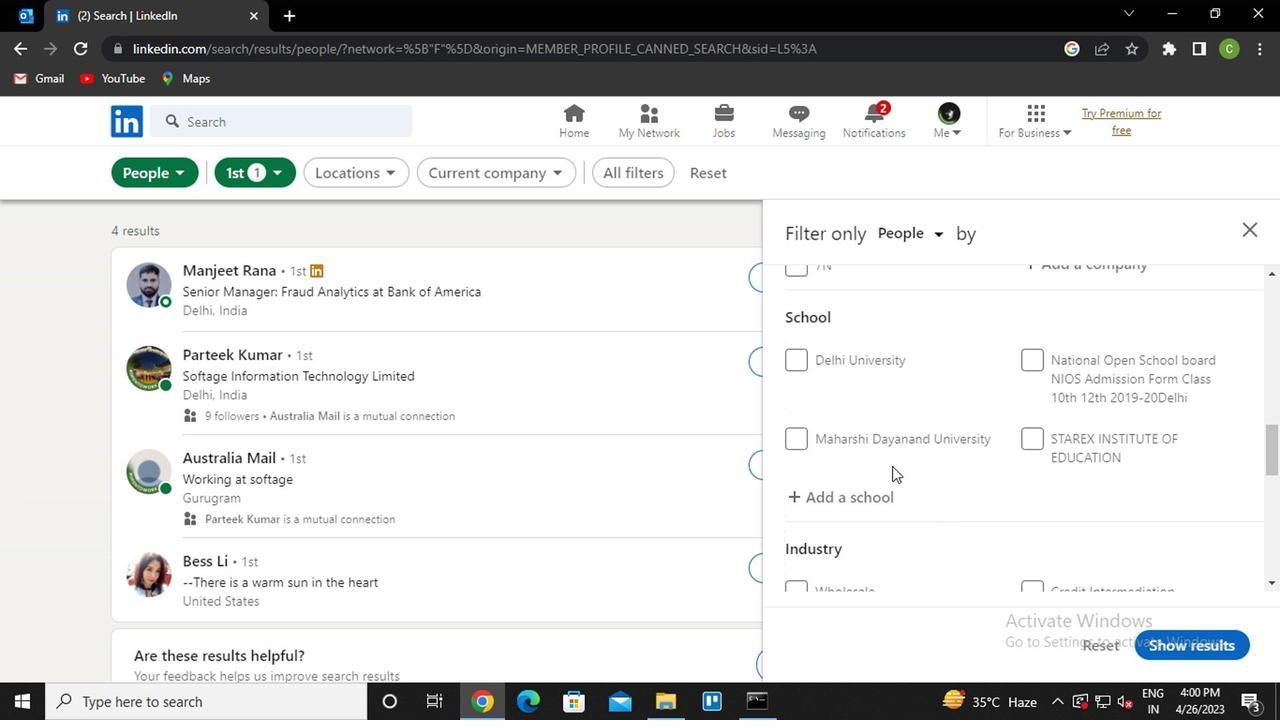 
Action: Mouse scrolled (884, 466) with delta (0, 0)
Screenshot: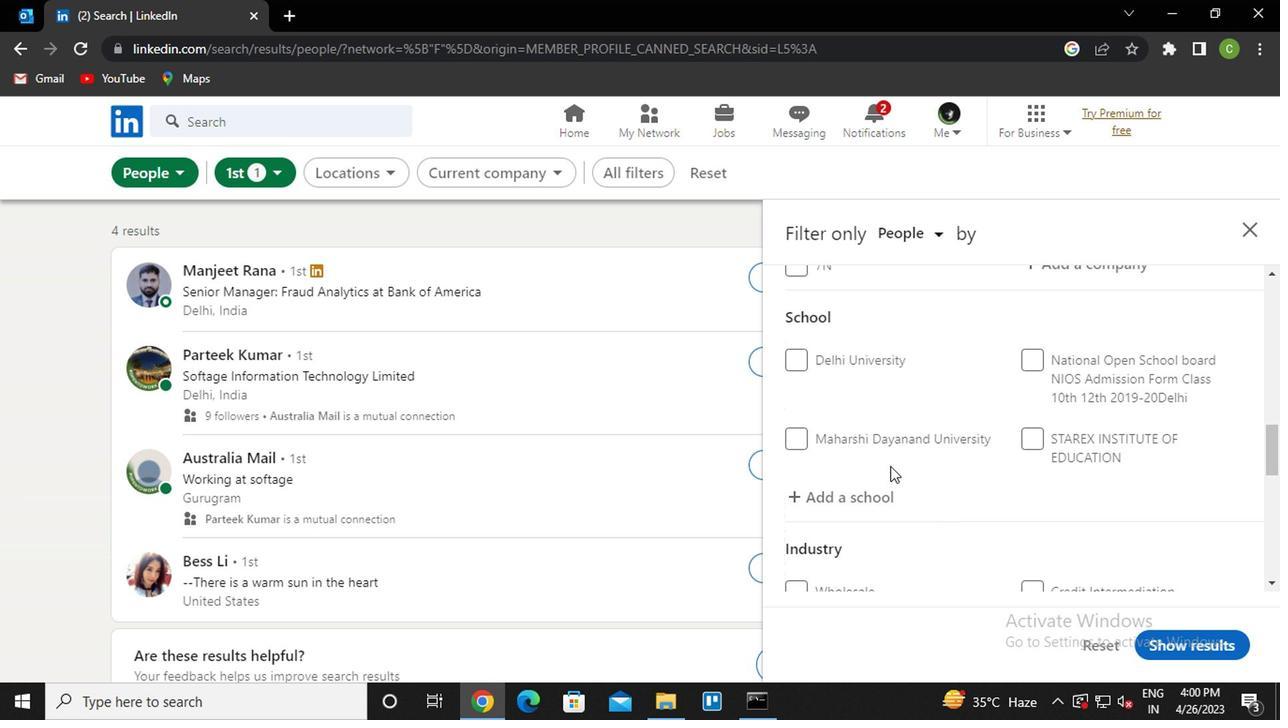 
Action: Mouse moved to (851, 417)
Screenshot: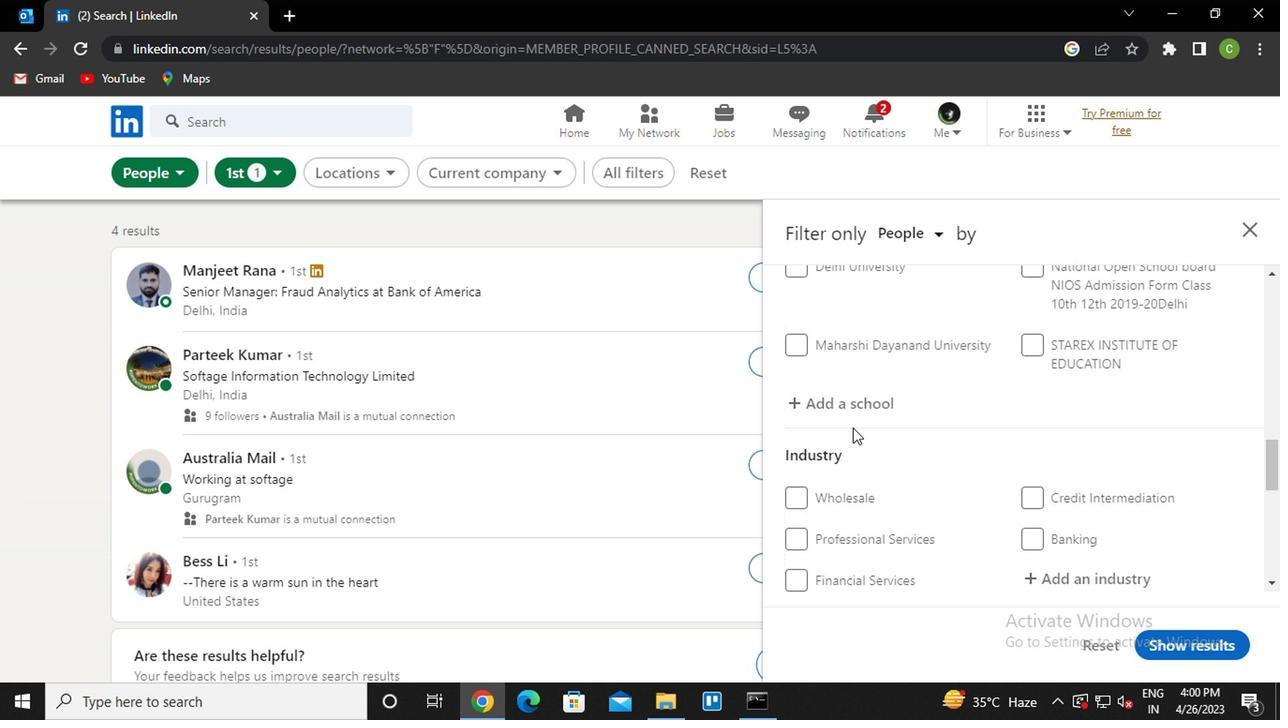 
Action: Mouse pressed left at (851, 417)
Screenshot: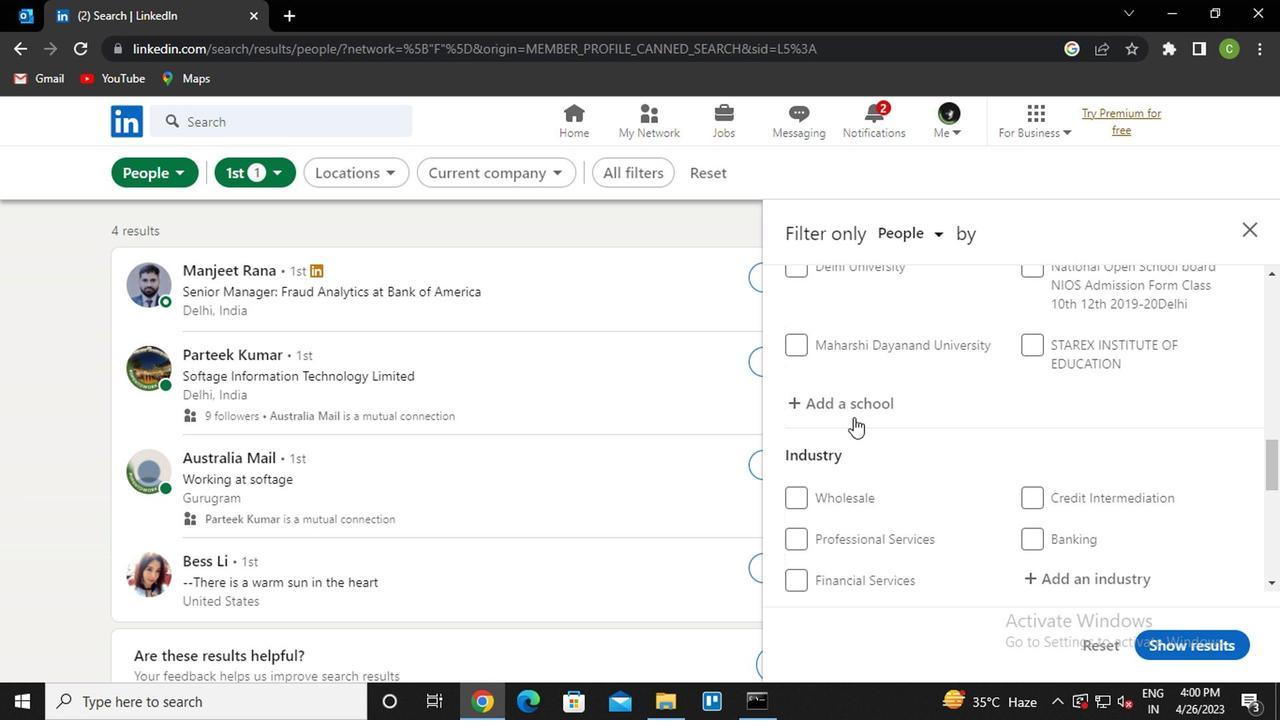 
Action: Key pressed <Key.caps_lock>srm<Key.space><Key.down><Key.enter>
Screenshot: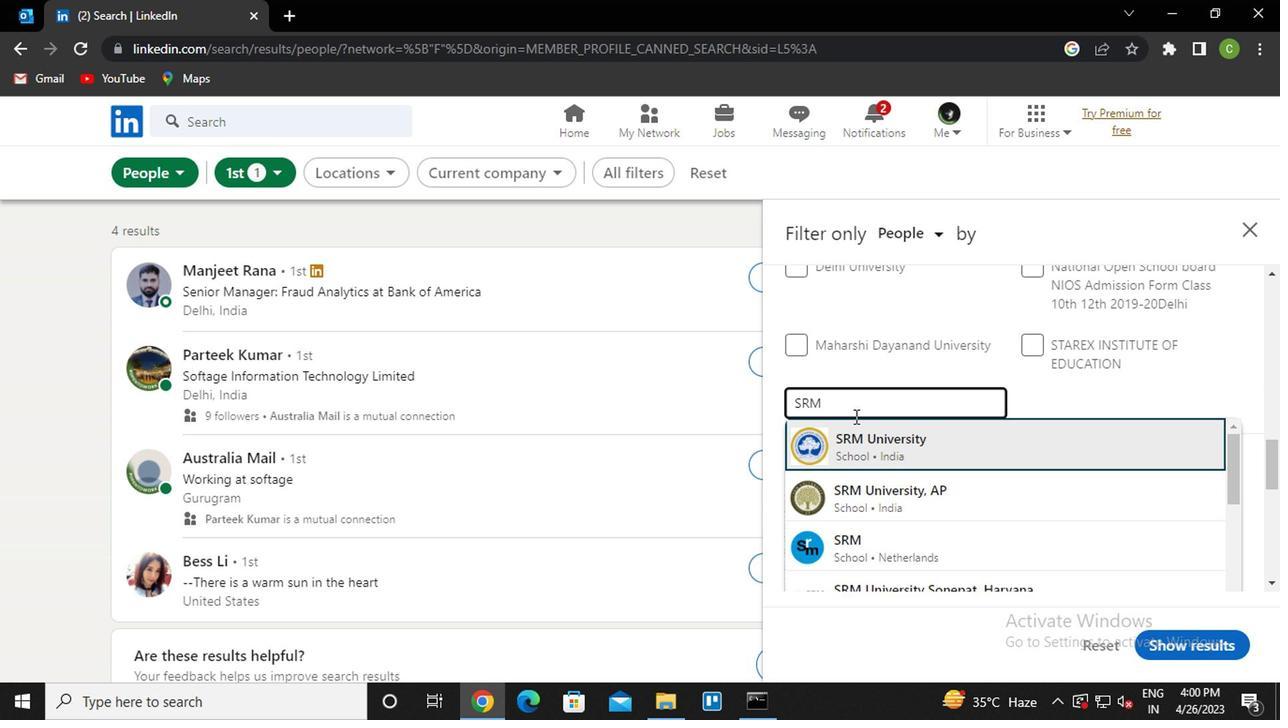 
Action: Mouse moved to (888, 400)
Screenshot: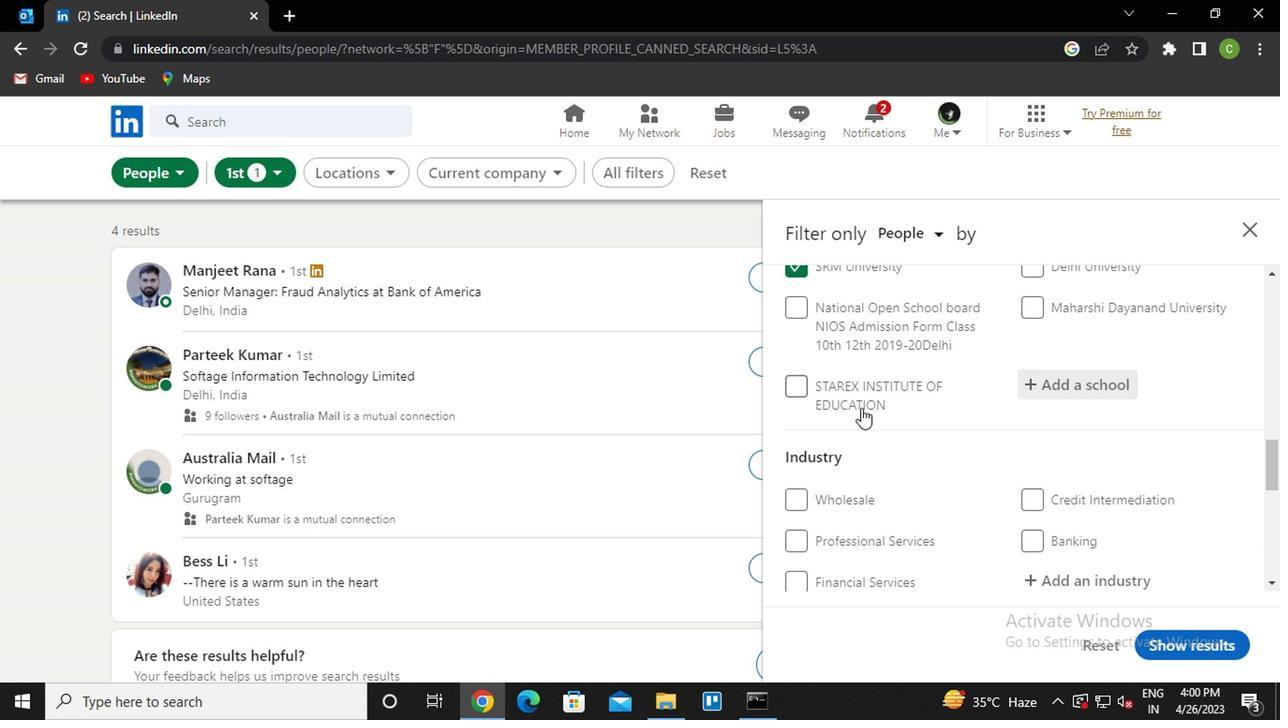
Action: Mouse scrolled (888, 399) with delta (0, -1)
Screenshot: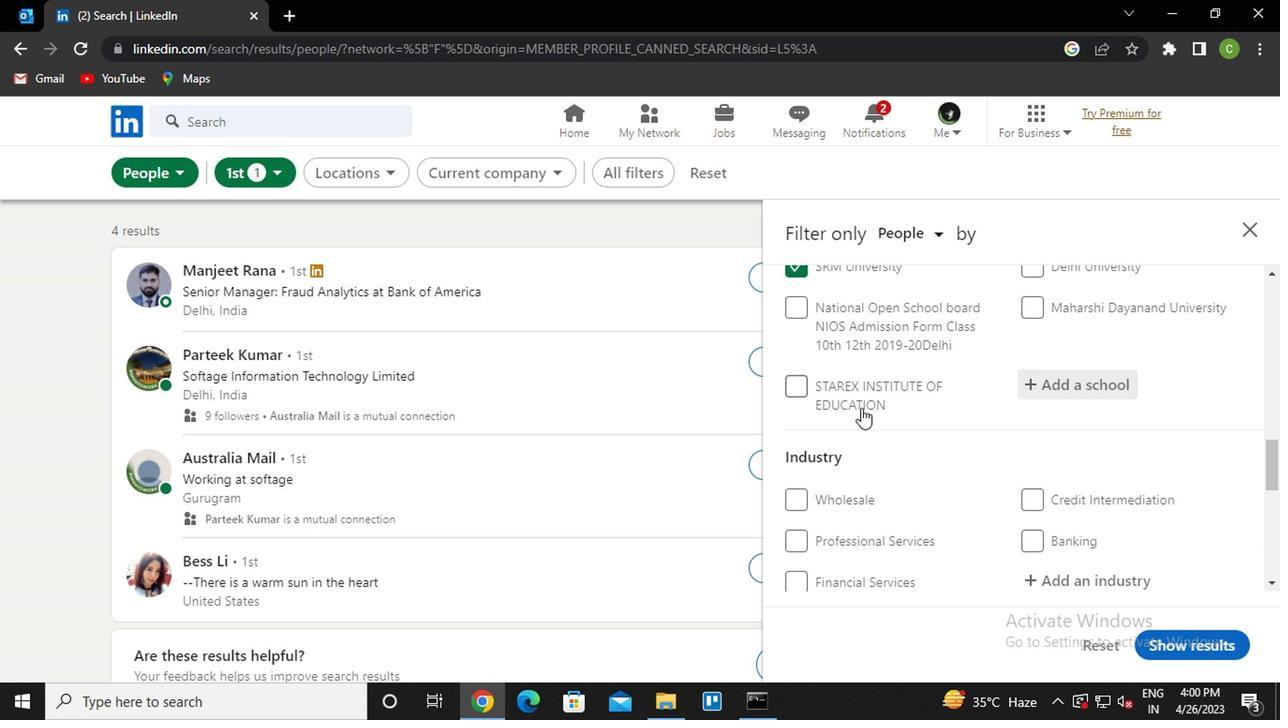 
Action: Mouse scrolled (888, 399) with delta (0, -1)
Screenshot: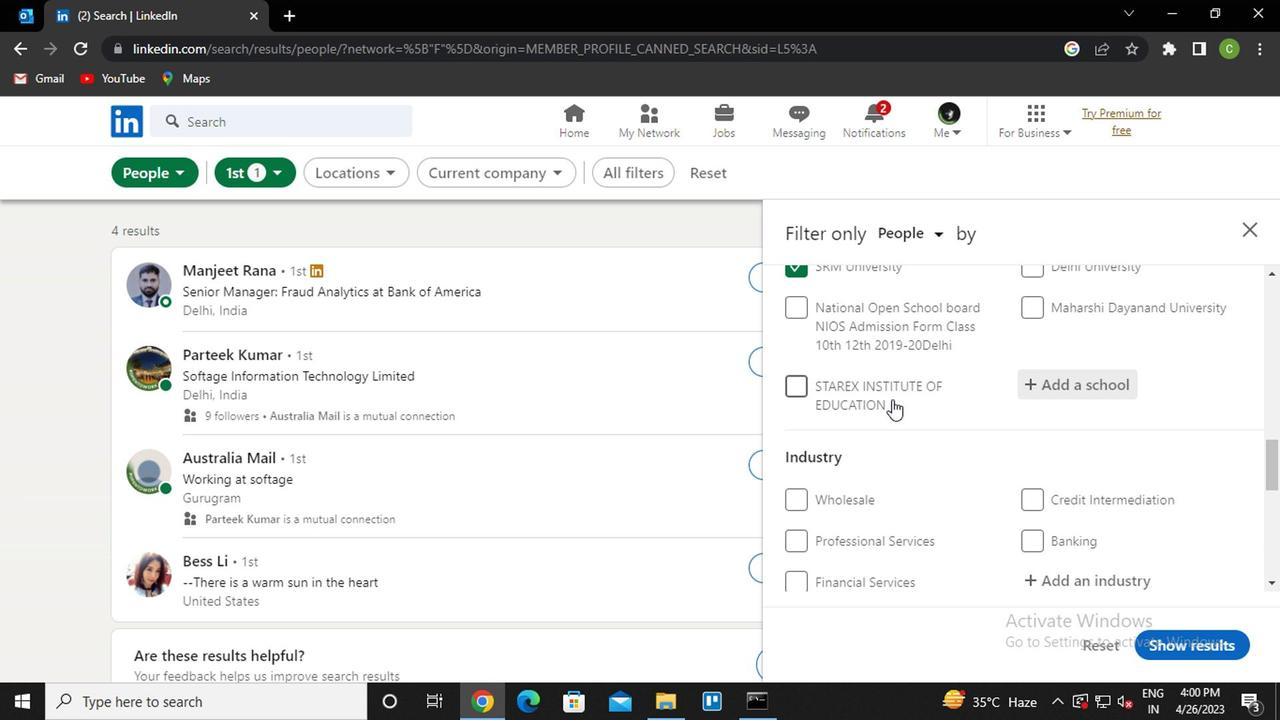 
Action: Mouse moved to (1061, 401)
Screenshot: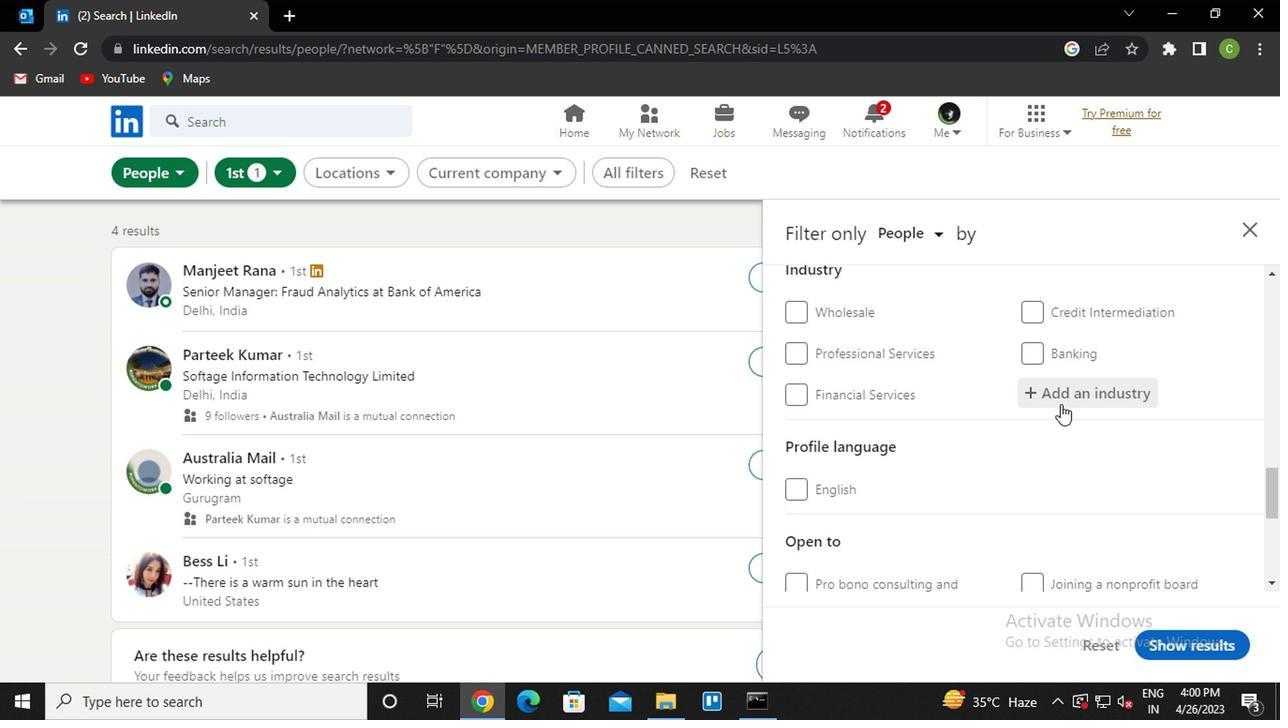 
Action: Mouse pressed left at (1061, 401)
Screenshot: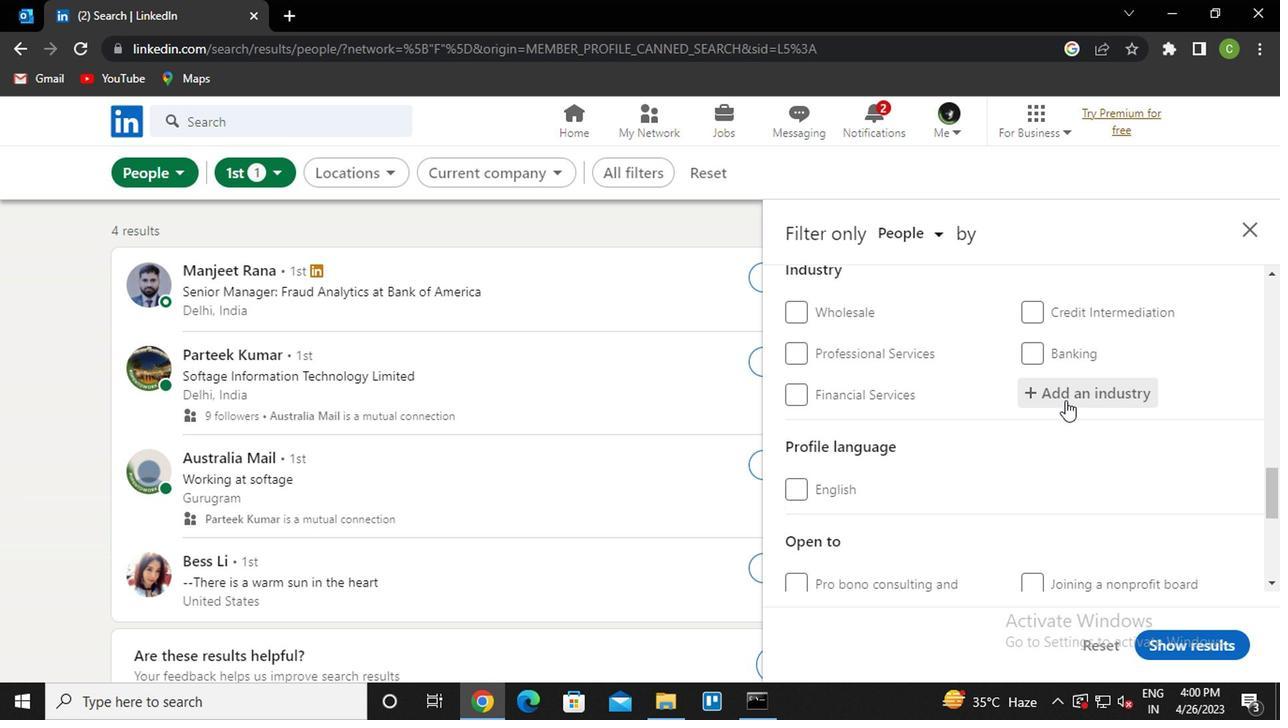 
Action: Mouse moved to (1058, 403)
Screenshot: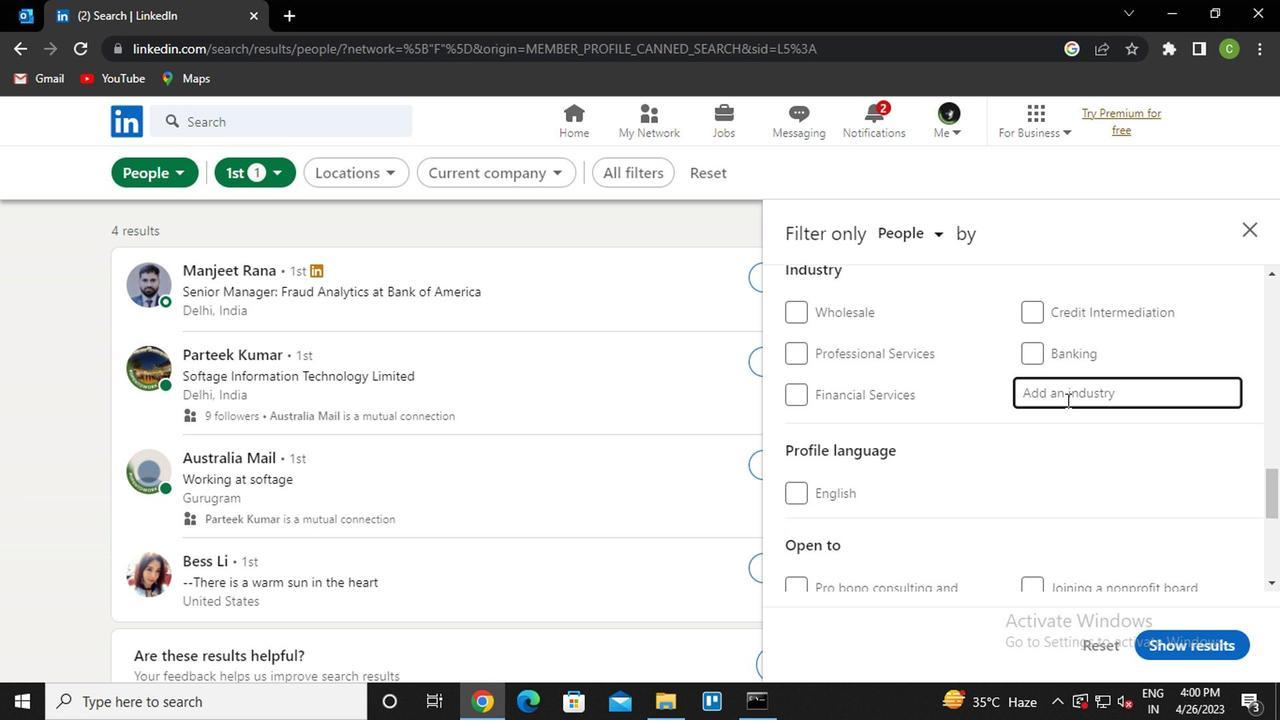 
Action: Key pressed <Key.caps_lock><Key.caps_lock>d<Key.caps_lock>esktop<Key.down><Key.enter>
Screenshot: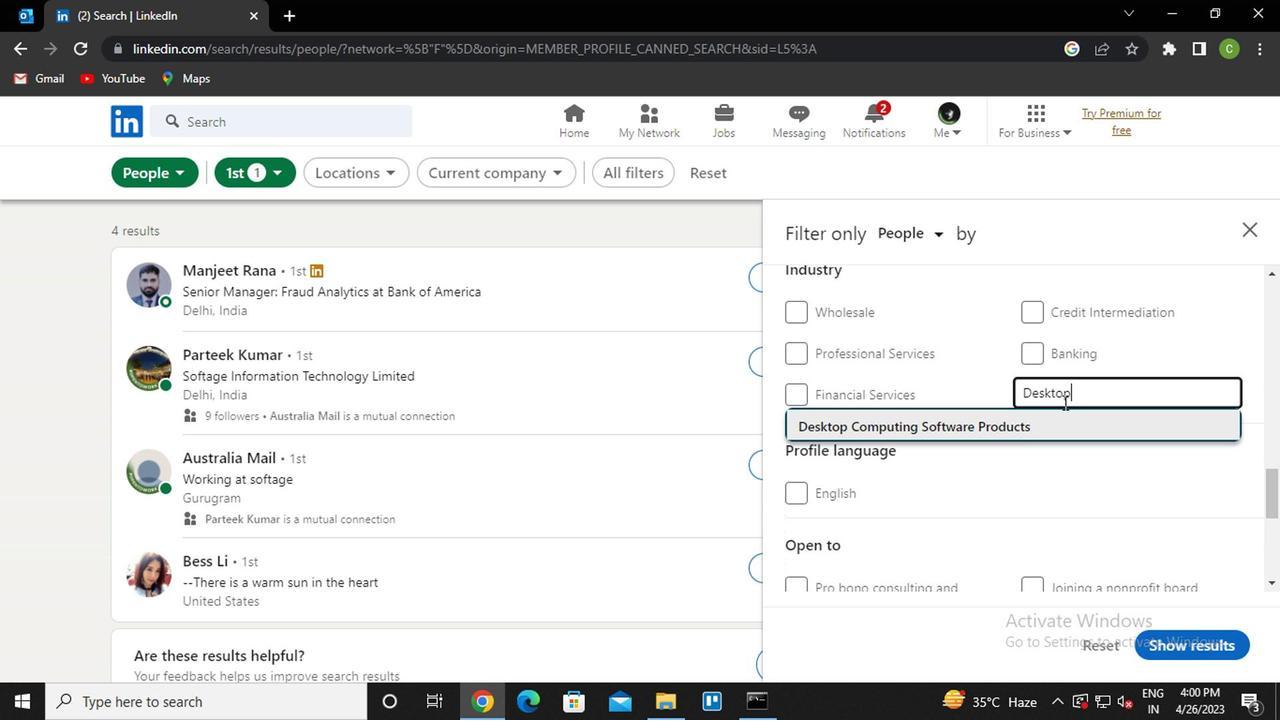 
Action: Mouse moved to (1025, 426)
Screenshot: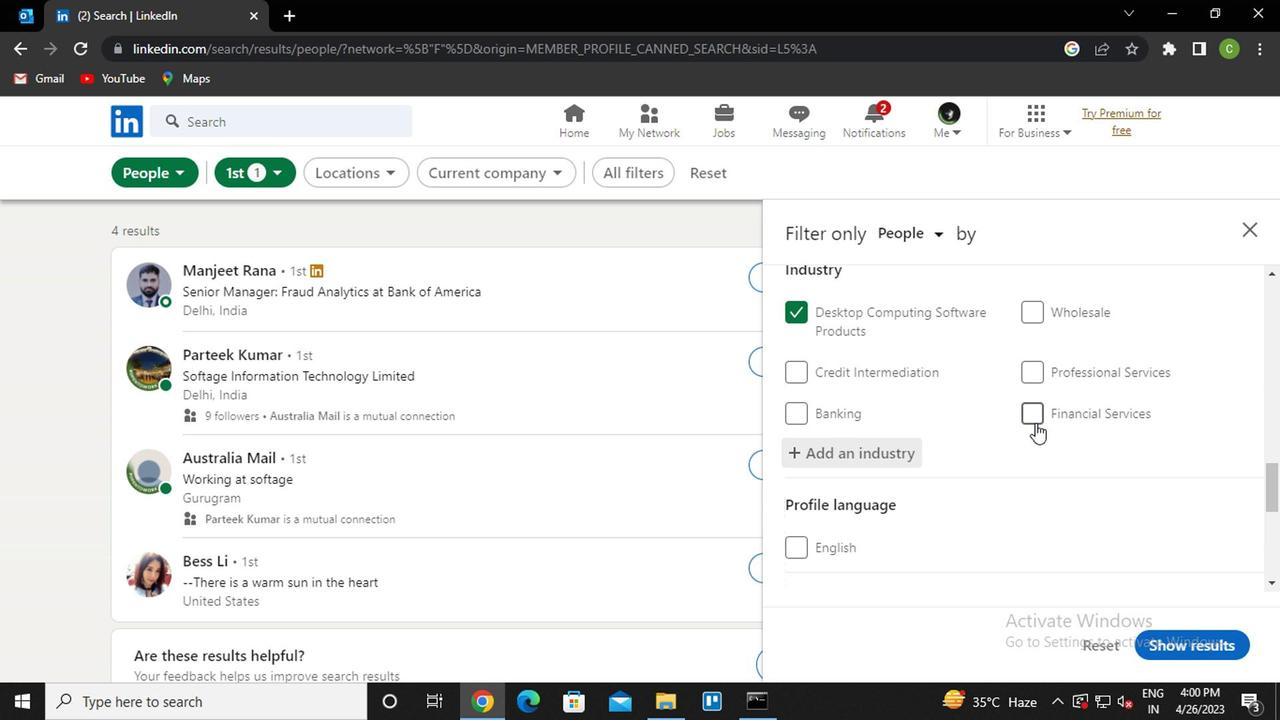 
Action: Mouse scrolled (1025, 426) with delta (0, 0)
Screenshot: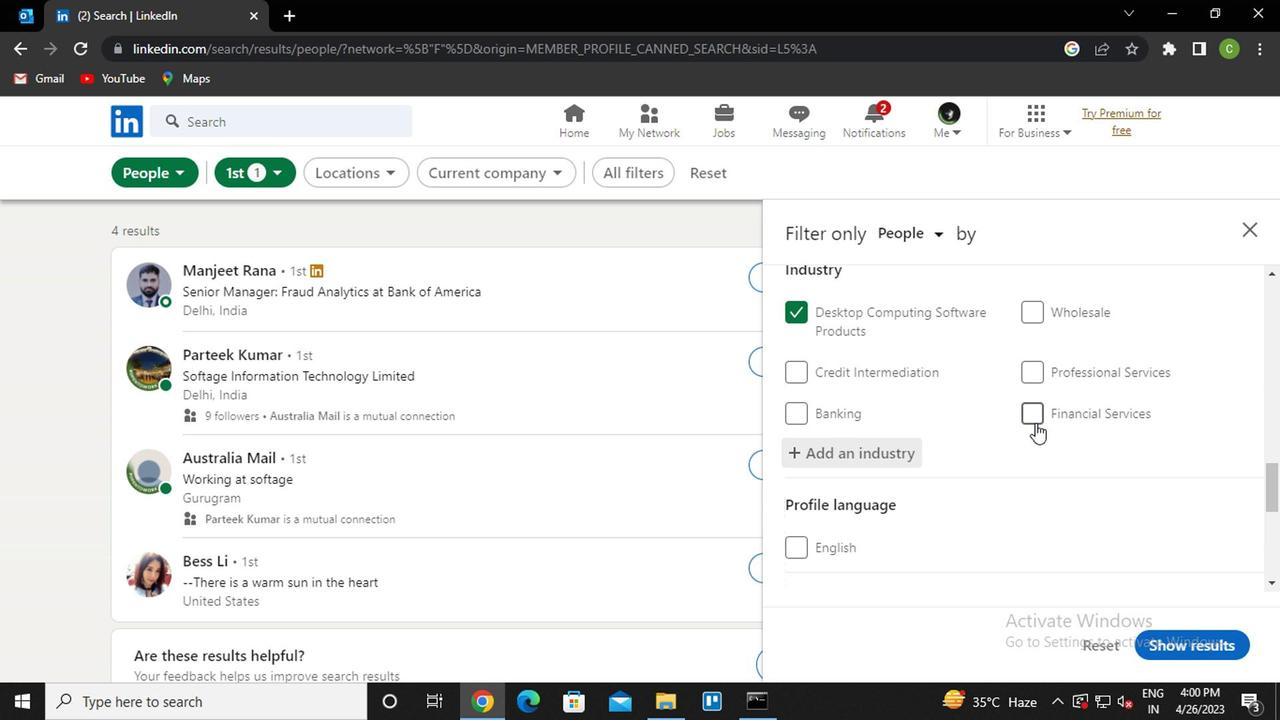 
Action: Mouse moved to (1004, 432)
Screenshot: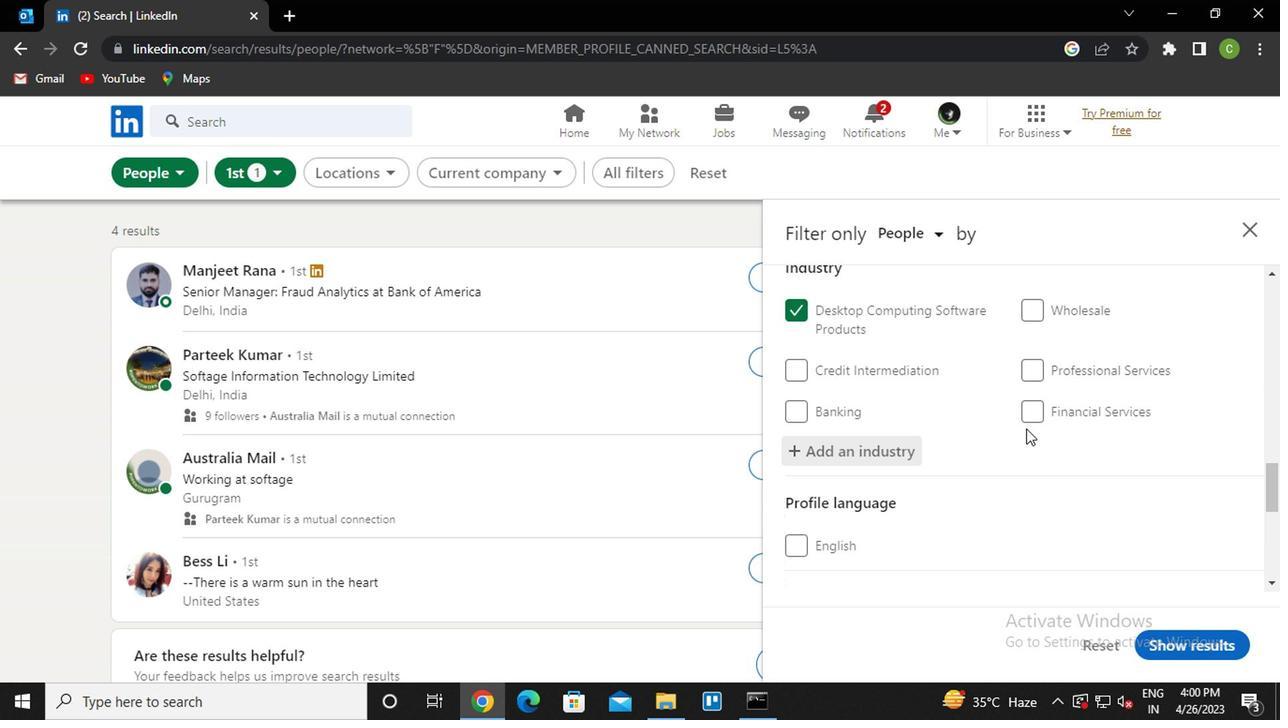 
Action: Mouse scrolled (1004, 432) with delta (0, 0)
Screenshot: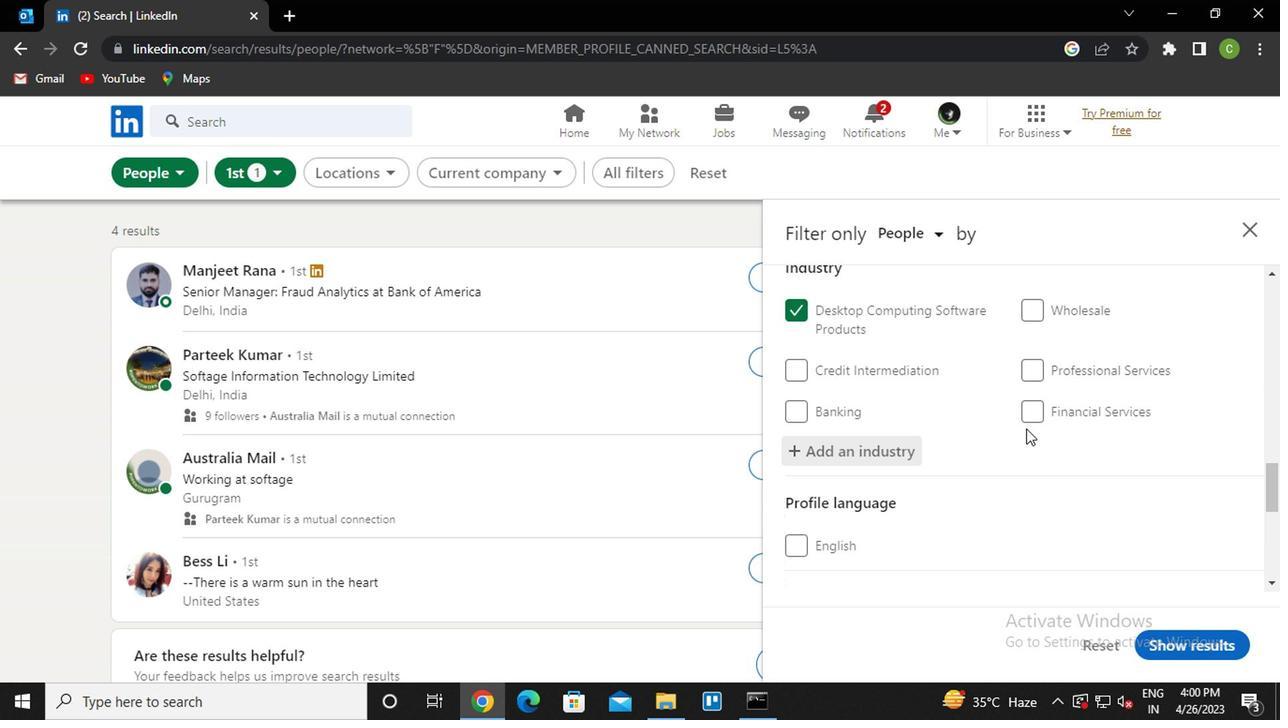 
Action: Mouse moved to (897, 446)
Screenshot: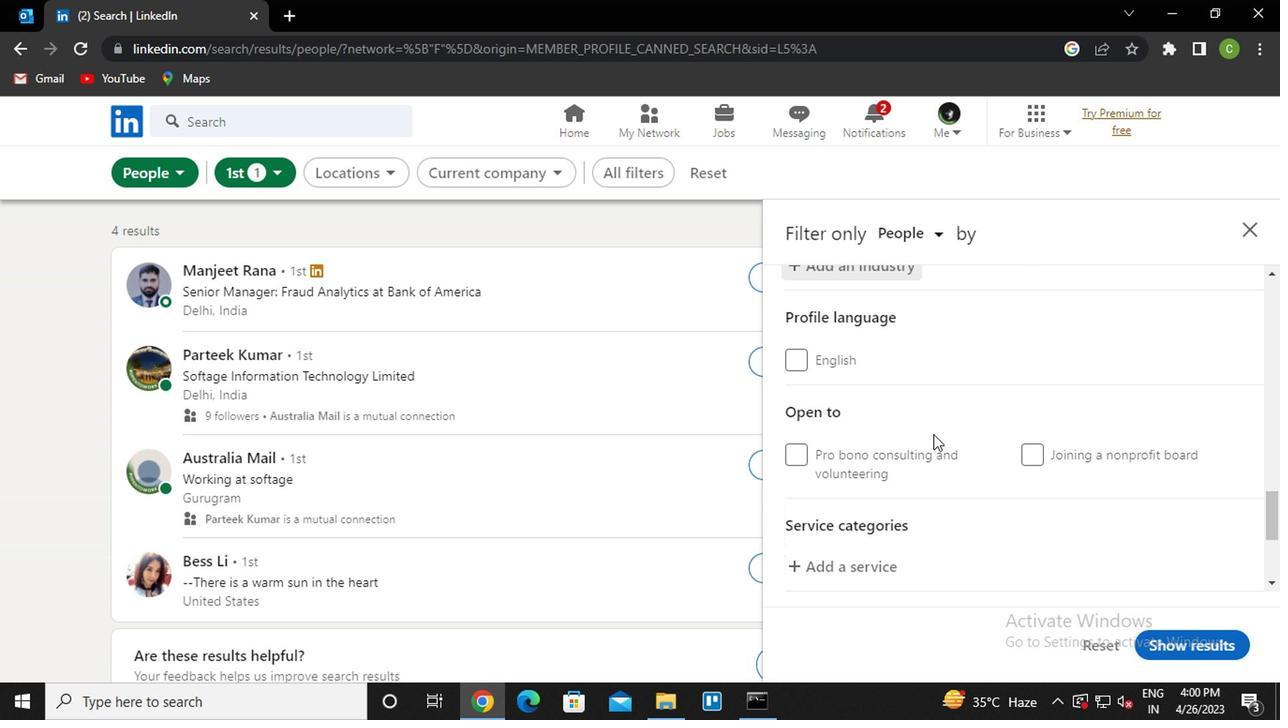 
Action: Mouse scrolled (897, 444) with delta (0, -1)
Screenshot: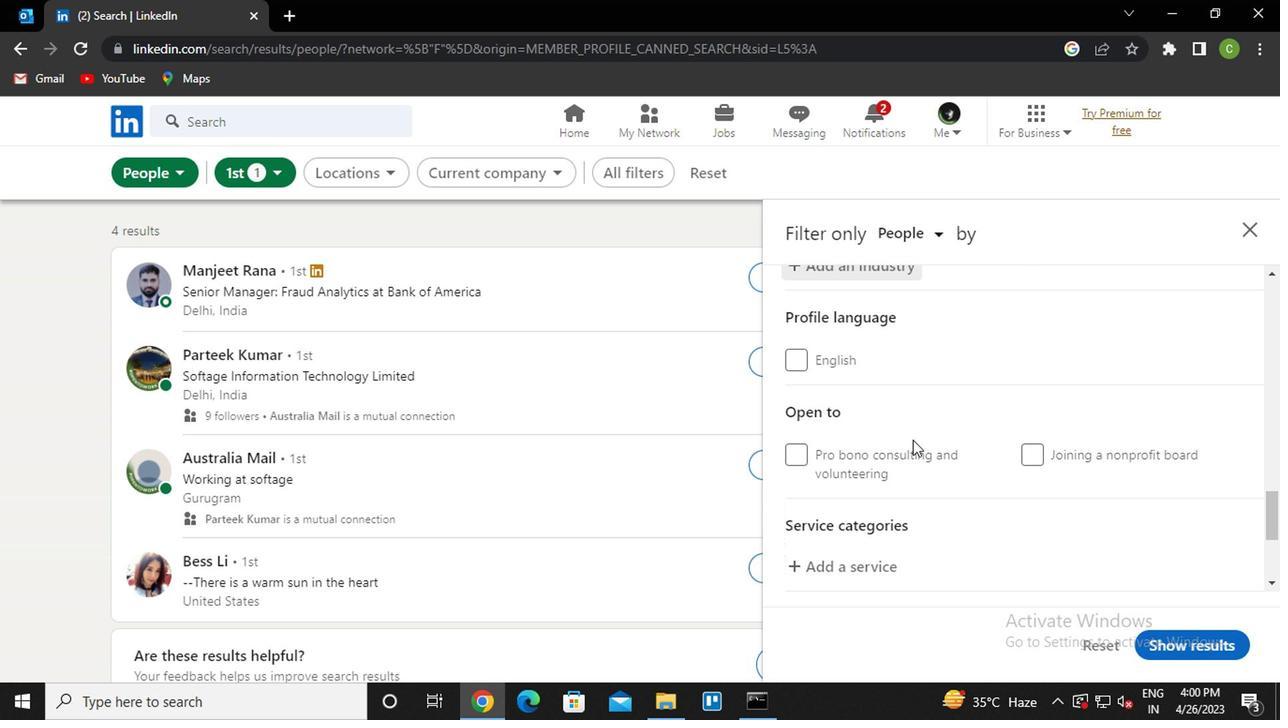 
Action: Mouse moved to (896, 448)
Screenshot: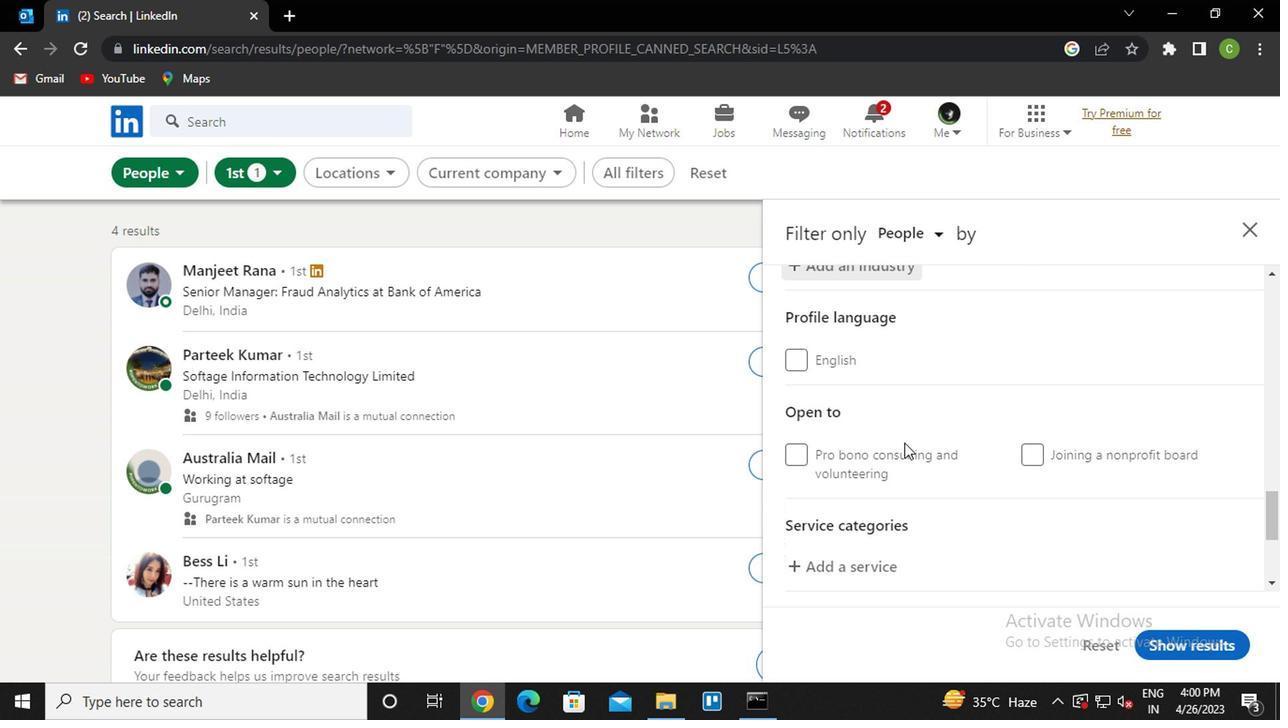
Action: Mouse scrolled (896, 448) with delta (0, 0)
Screenshot: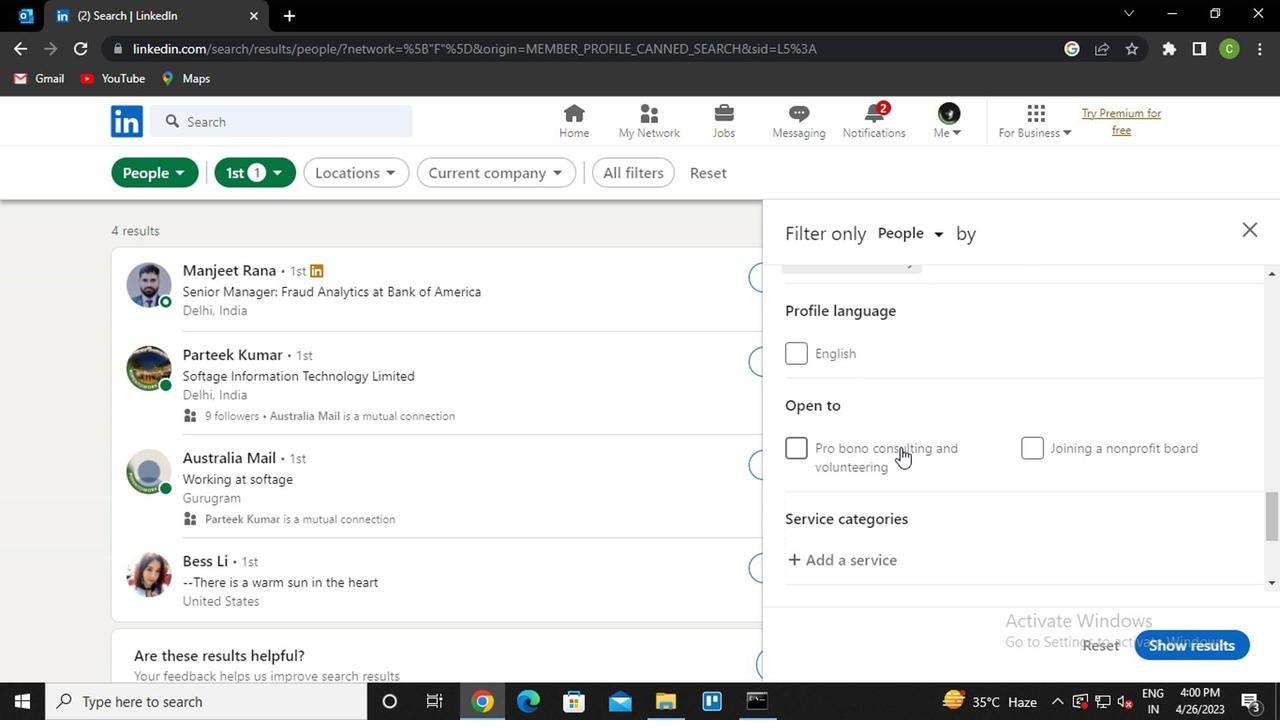 
Action: Mouse moved to (847, 380)
Screenshot: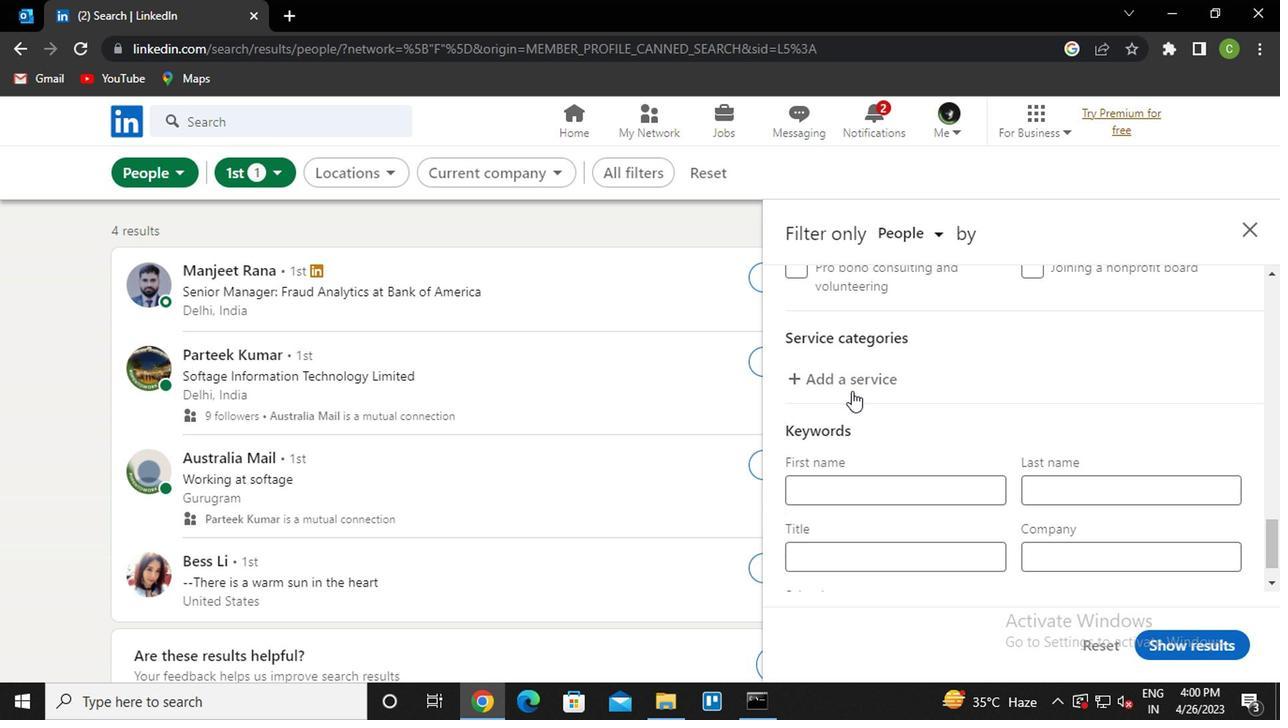 
Action: Mouse pressed left at (847, 380)
Screenshot: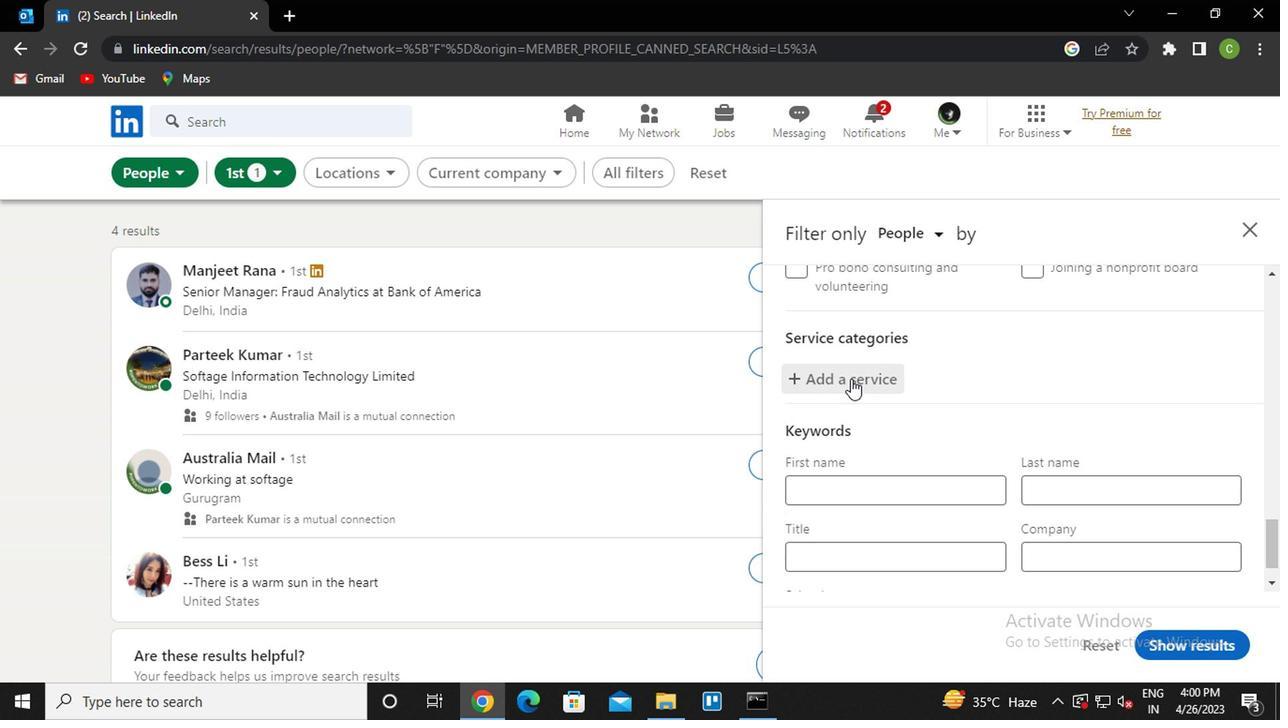 
Action: Key pressed <Key.caps_lock>a<Key.caps_lock>nimation<Key.space><Key.caps_lock>a<Key.caps_lock>rchitecture
Screenshot: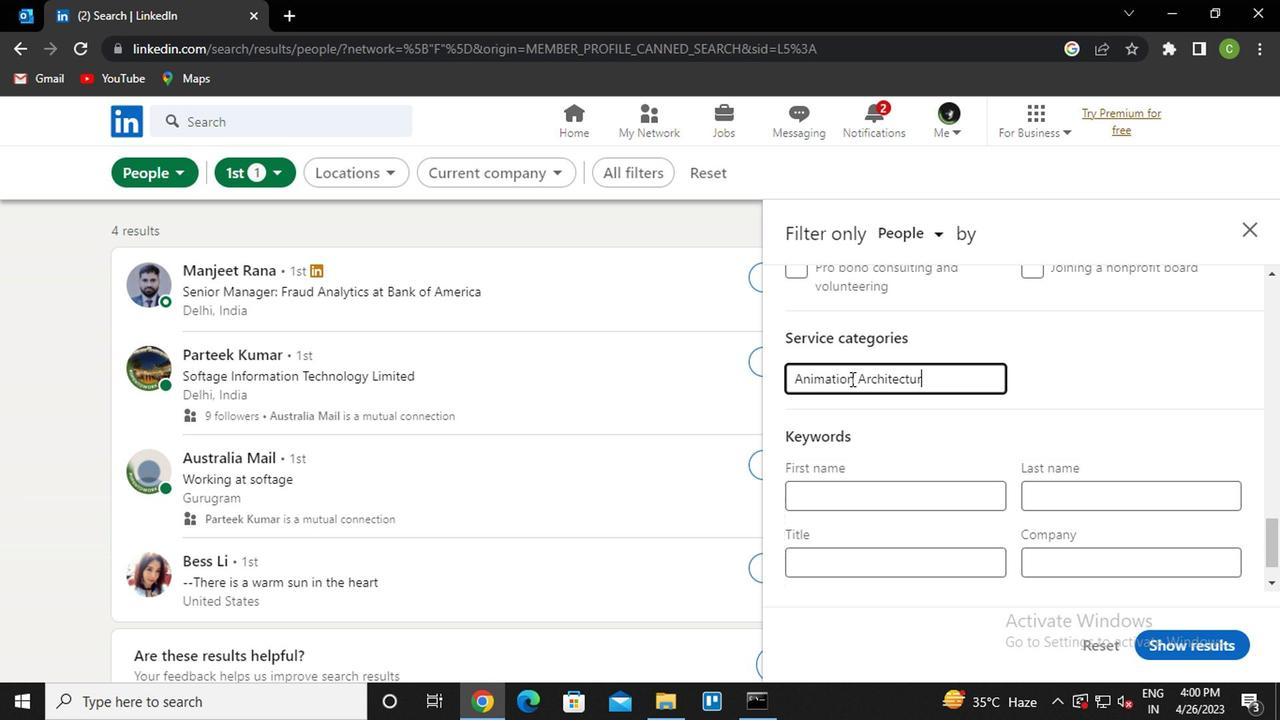 
Action: Mouse moved to (901, 494)
Screenshot: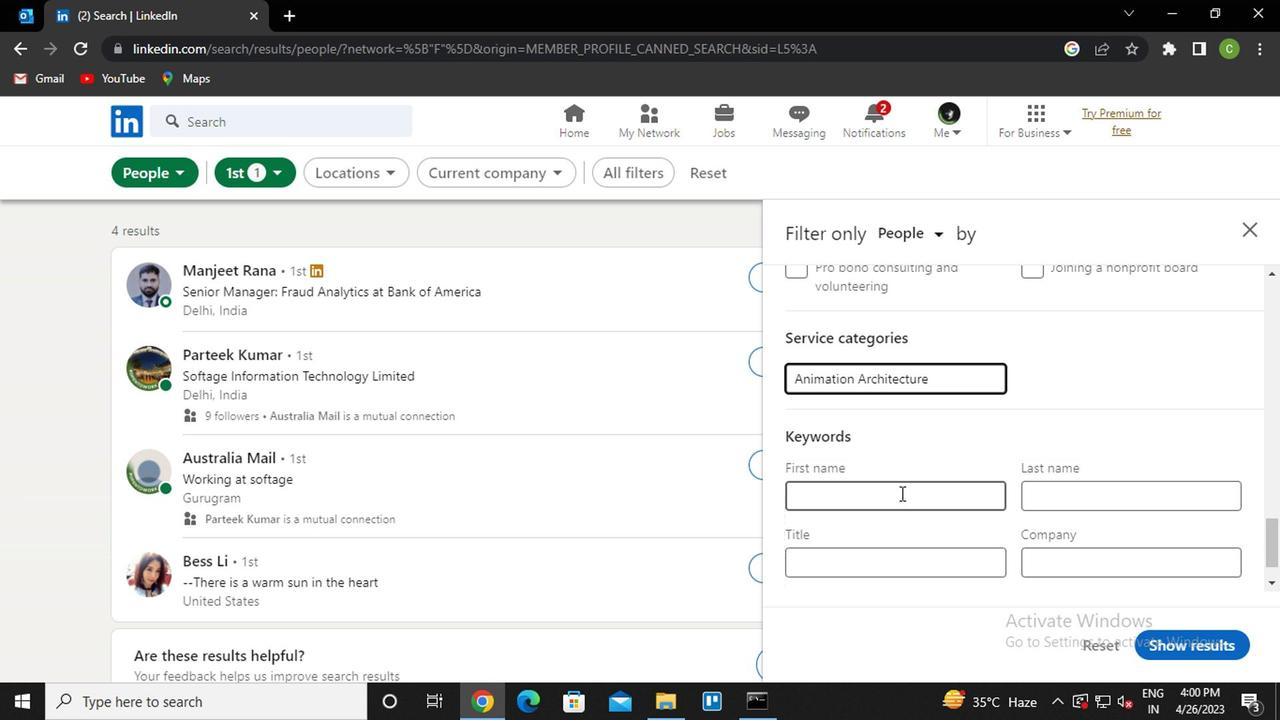 
Action: Mouse pressed left at (901, 494)
Screenshot: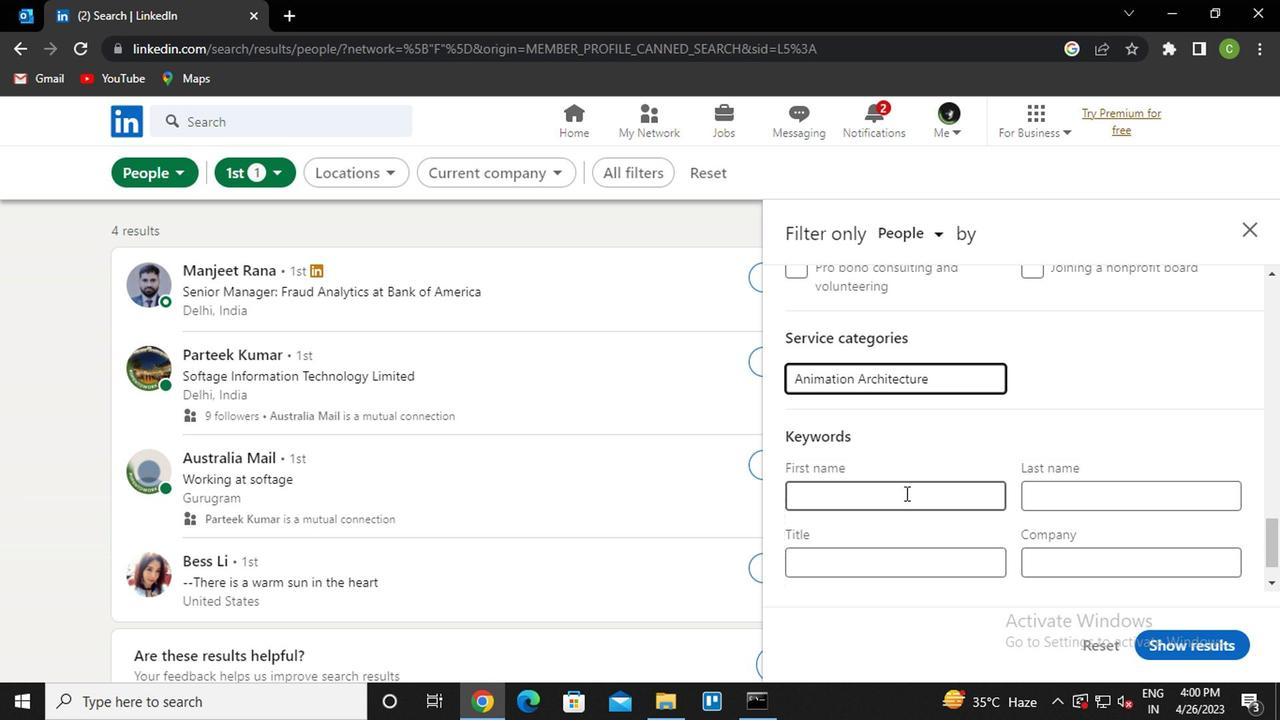 
Action: Mouse moved to (902, 572)
Screenshot: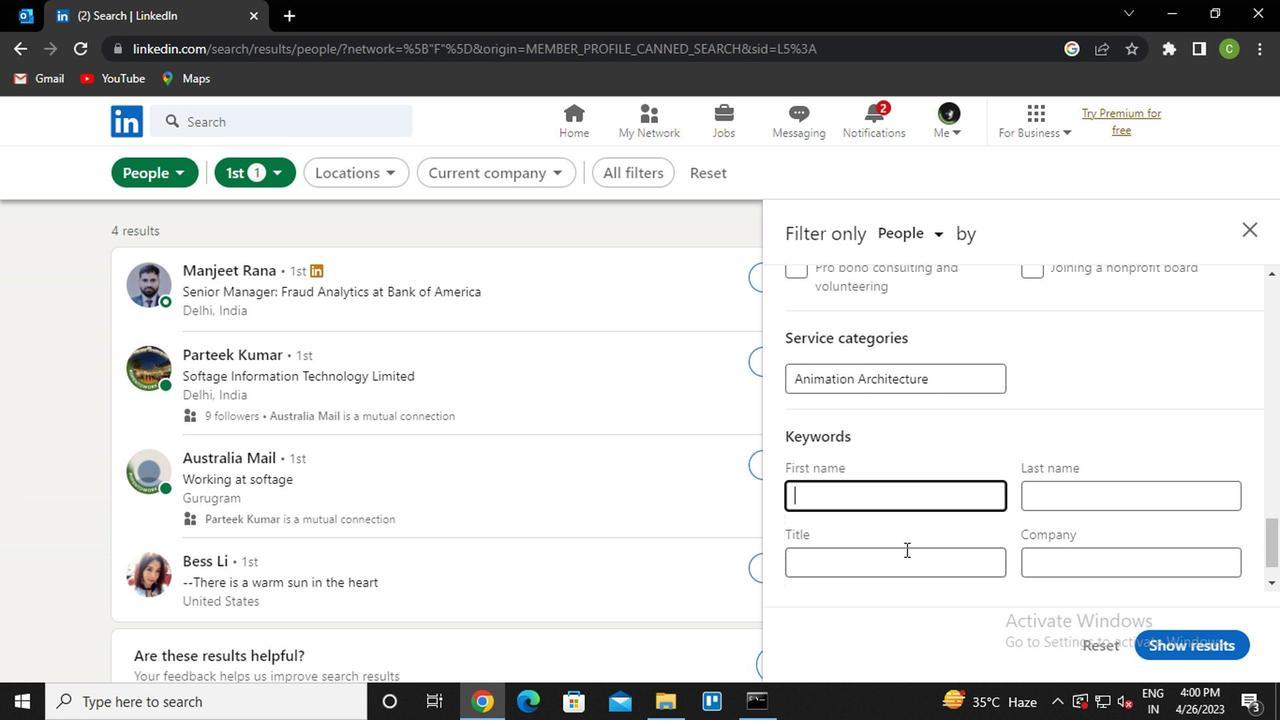 
Action: Mouse pressed left at (902, 572)
Screenshot: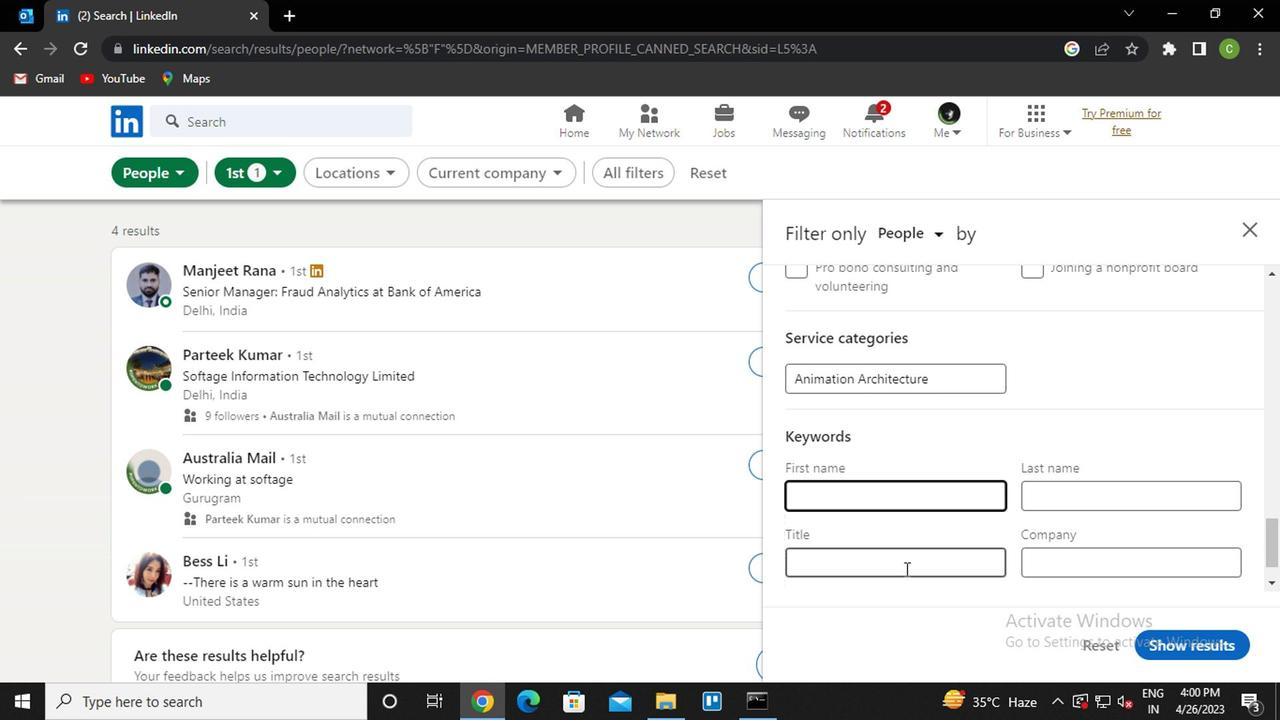 
Action: Key pressed <Key.caps_lock>e<Key.caps_lock>sthetician
Screenshot: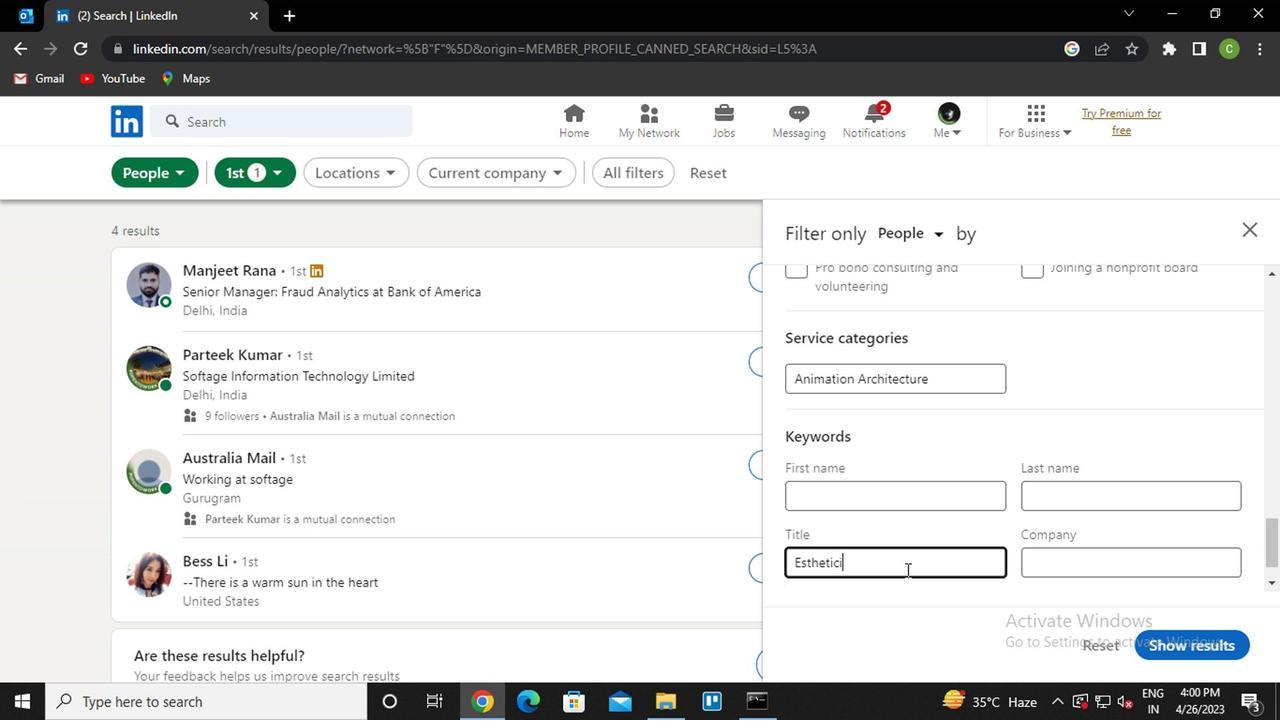 
Action: Mouse moved to (1180, 655)
Screenshot: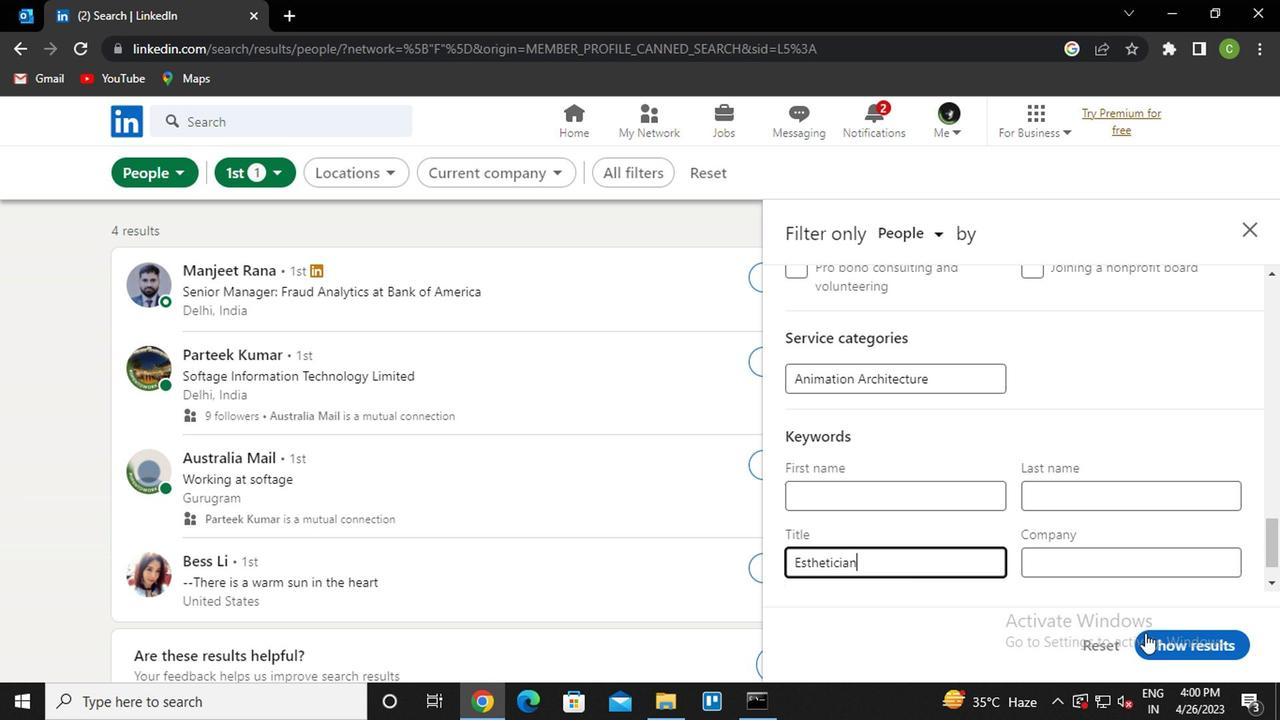 
Action: Mouse pressed left at (1180, 655)
Screenshot: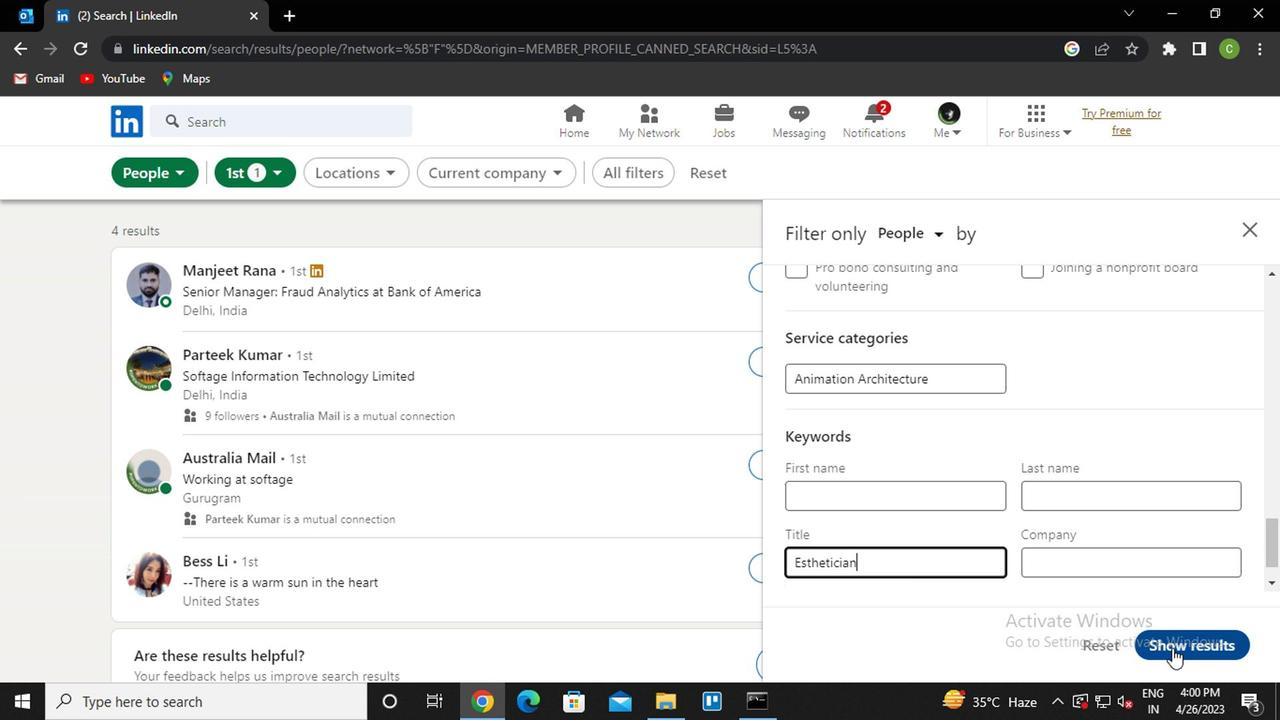
Action: Mouse moved to (939, 537)
Screenshot: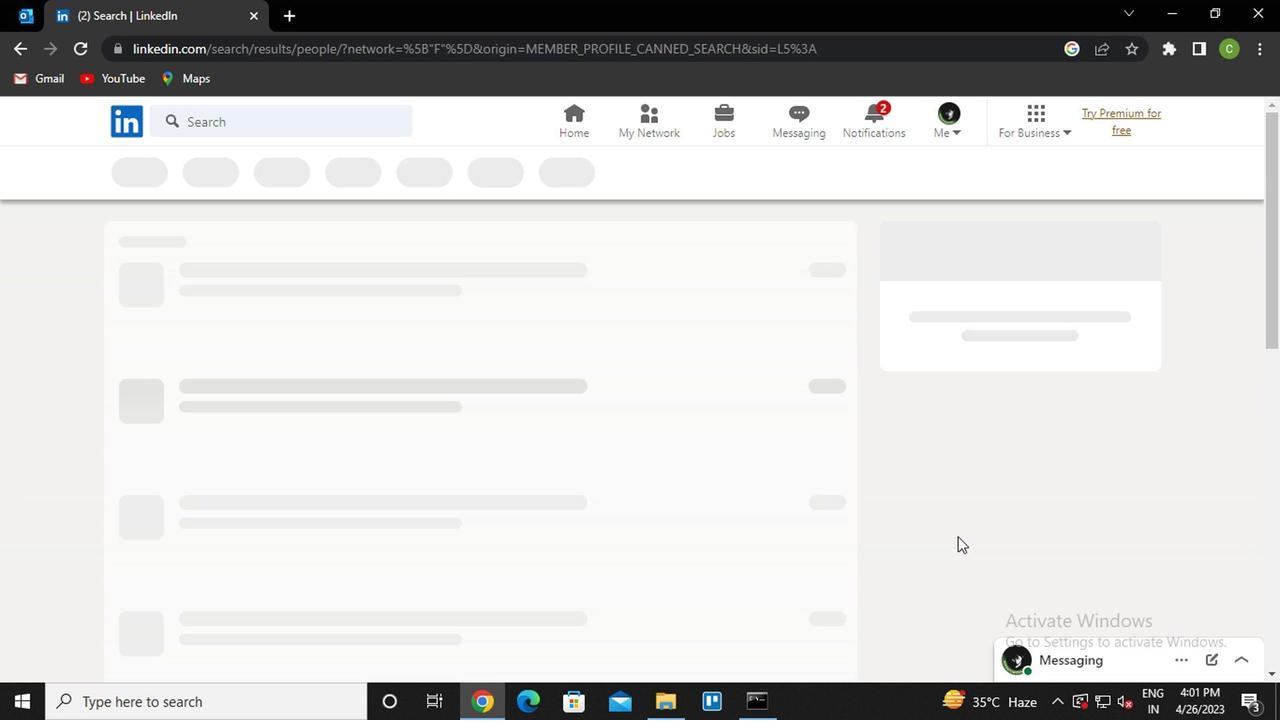 
